 Task: Font style For heading Use Bodoni MT with violet colour & bold. font size for heading '12 Pt. 'Change the font style of data to Andalusand font size to  16 Pt. Change the alignment of both headline & data to  Align right. In the sheet  auditingSalesByPromotion
Action: Mouse moved to (81, 97)
Screenshot: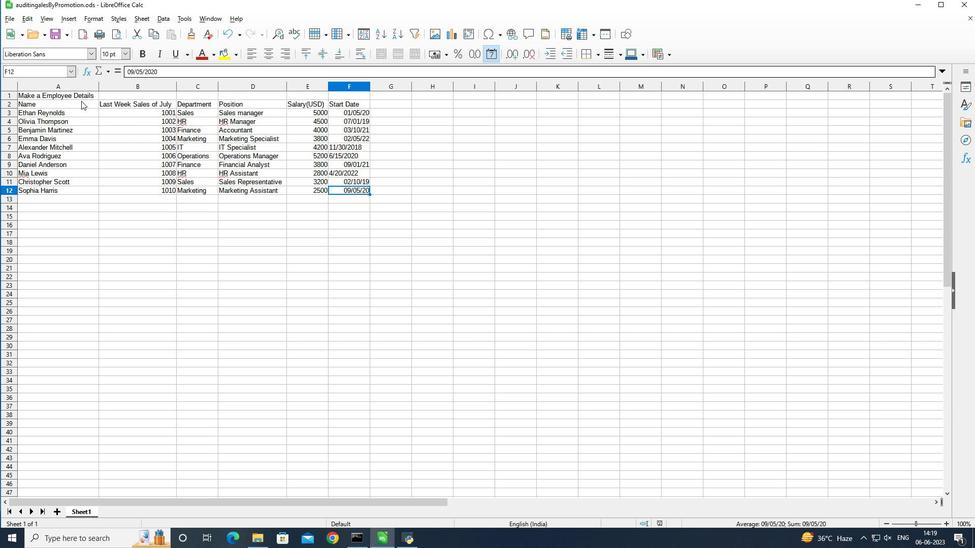 
Action: Mouse pressed left at (81, 97)
Screenshot: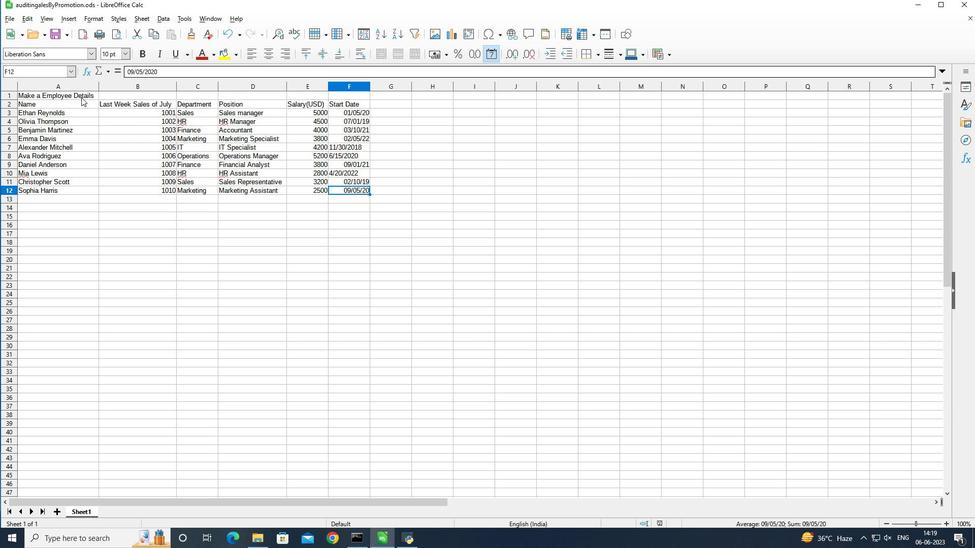 
Action: Mouse moved to (84, 93)
Screenshot: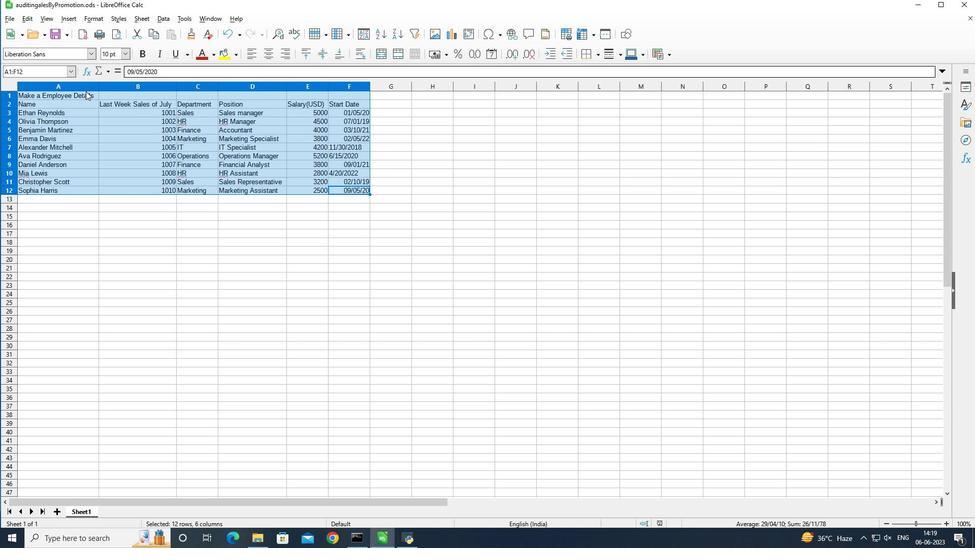 
Action: Mouse pressed left at (84, 93)
Screenshot: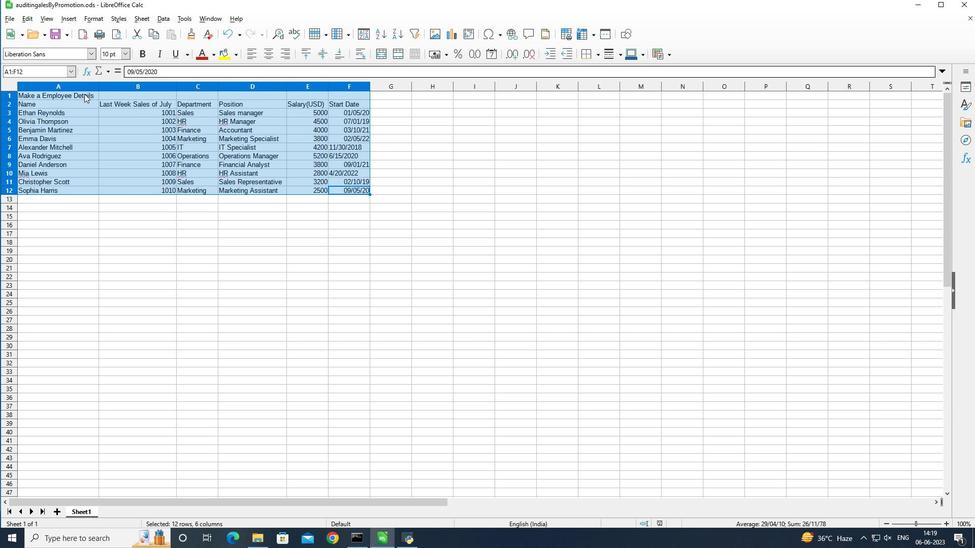 
Action: Mouse moved to (91, 51)
Screenshot: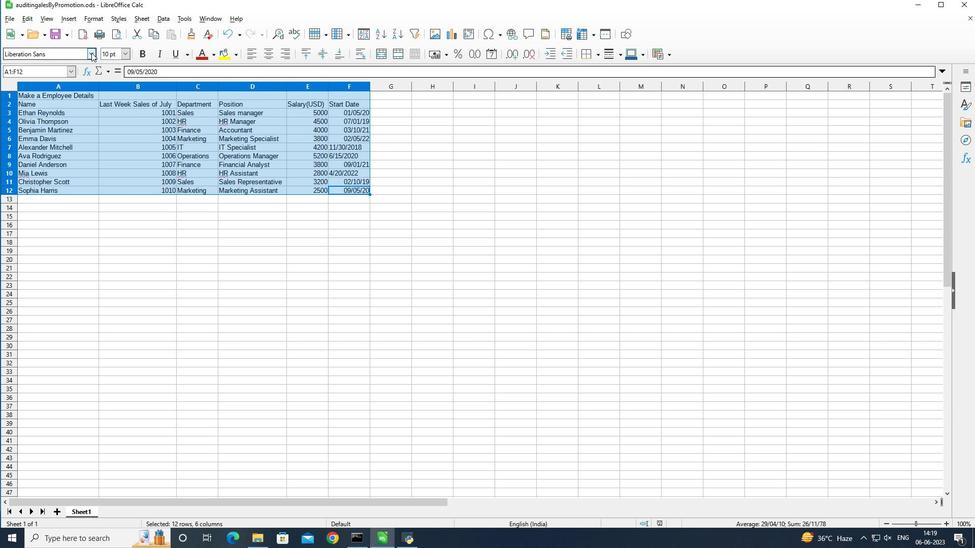 
Action: Mouse pressed left at (91, 51)
Screenshot: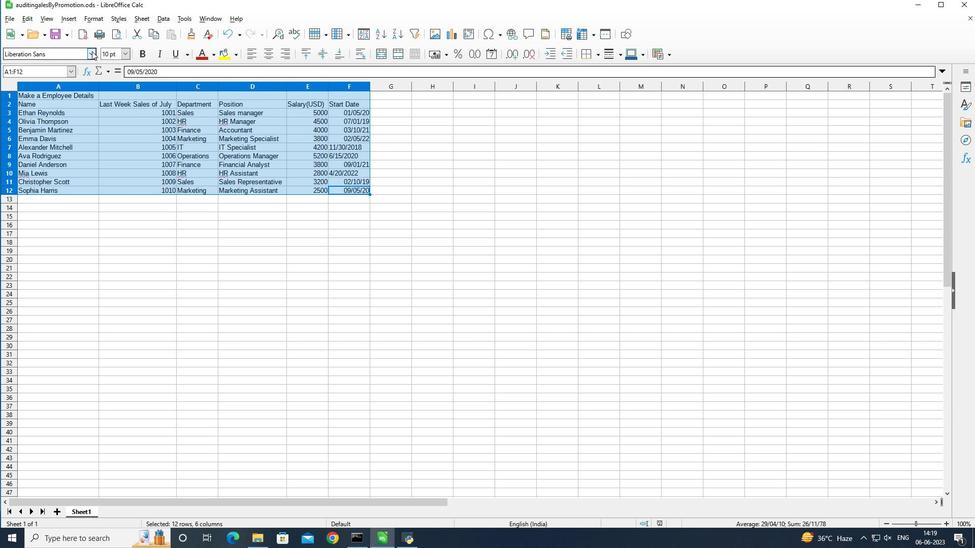 
Action: Mouse moved to (264, 164)
Screenshot: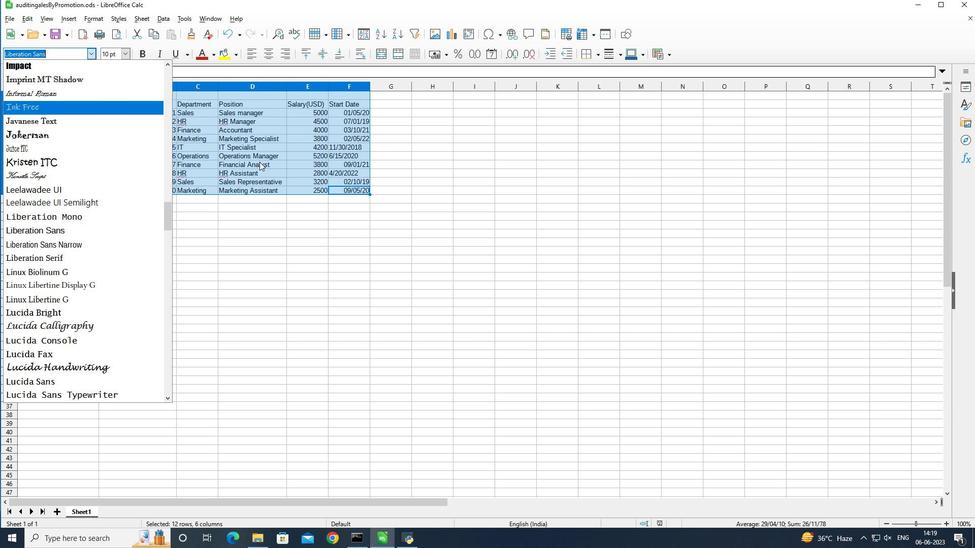 
Action: Mouse pressed left at (264, 164)
Screenshot: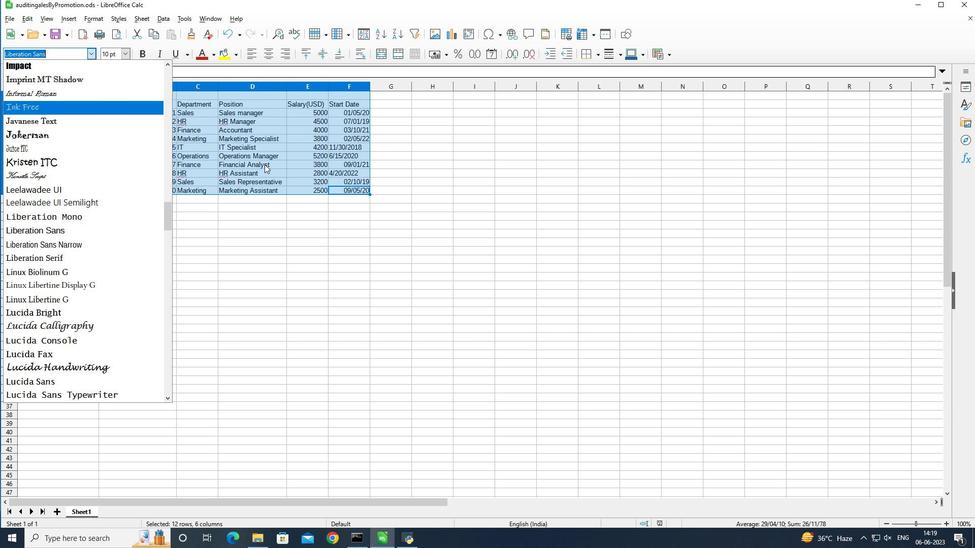 
Action: Mouse moved to (70, 93)
Screenshot: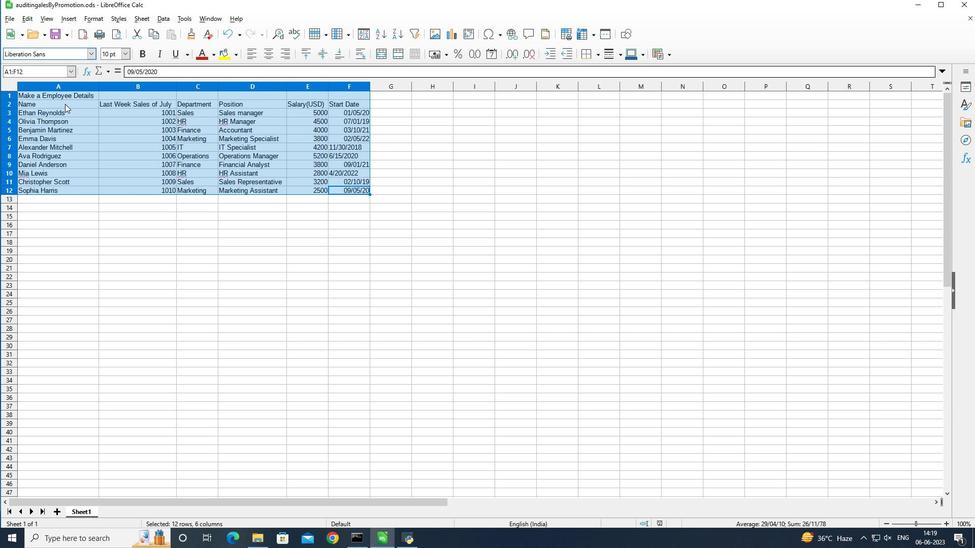 
Action: Mouse pressed left at (70, 93)
Screenshot: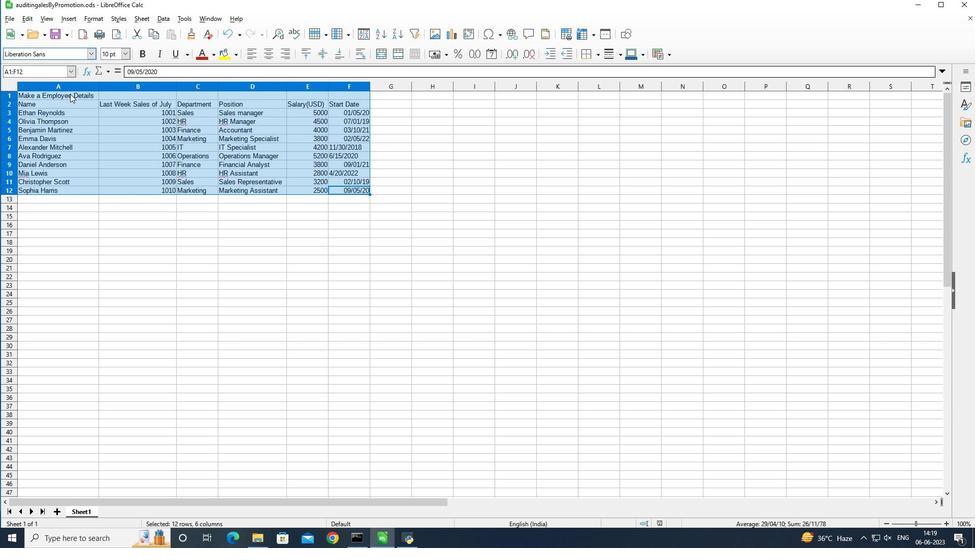 
Action: Mouse moved to (91, 55)
Screenshot: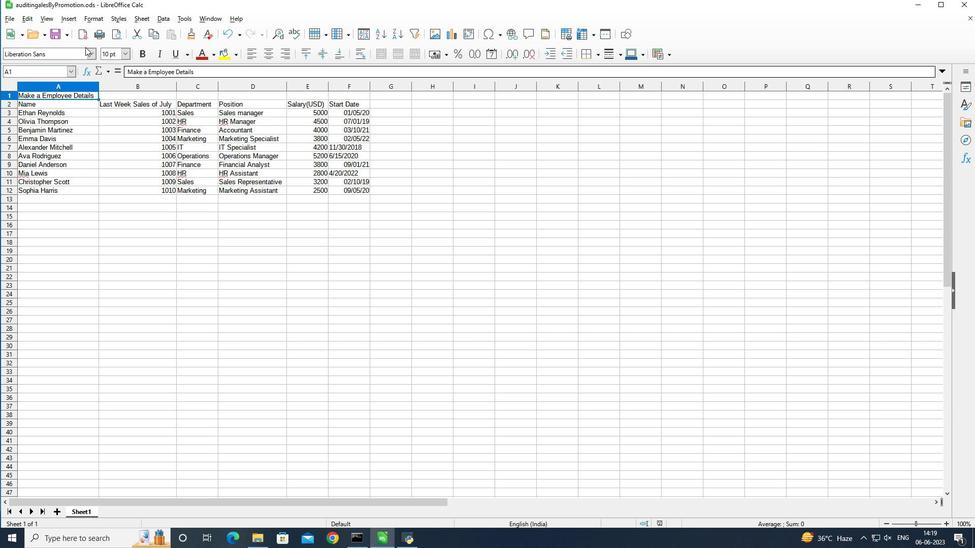 
Action: Mouse pressed left at (91, 55)
Screenshot: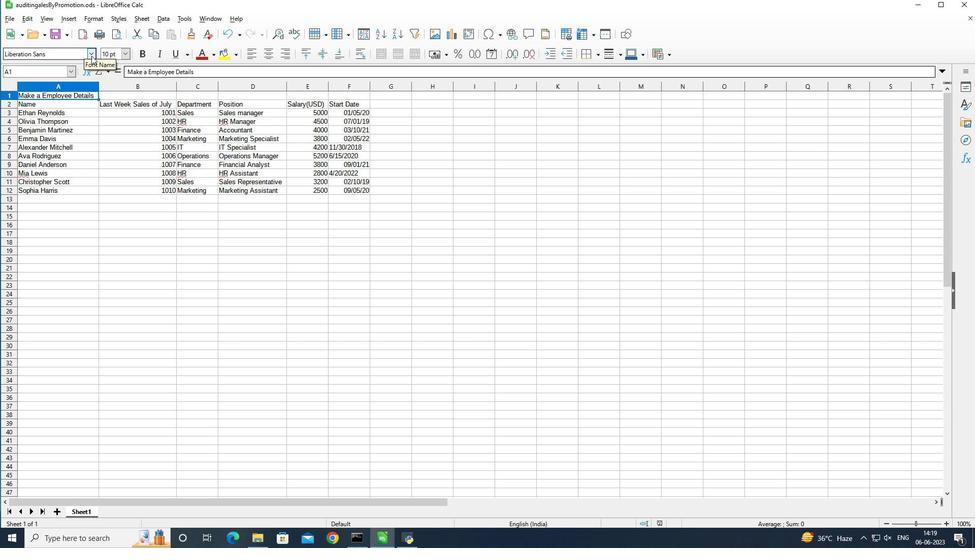 
Action: Key pressed bodo
Screenshot: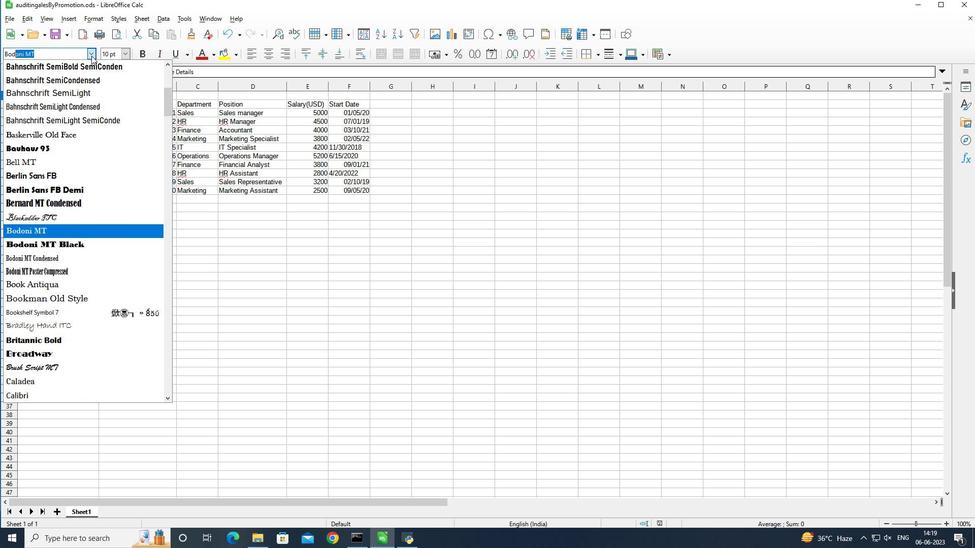 
Action: Mouse moved to (108, 230)
Screenshot: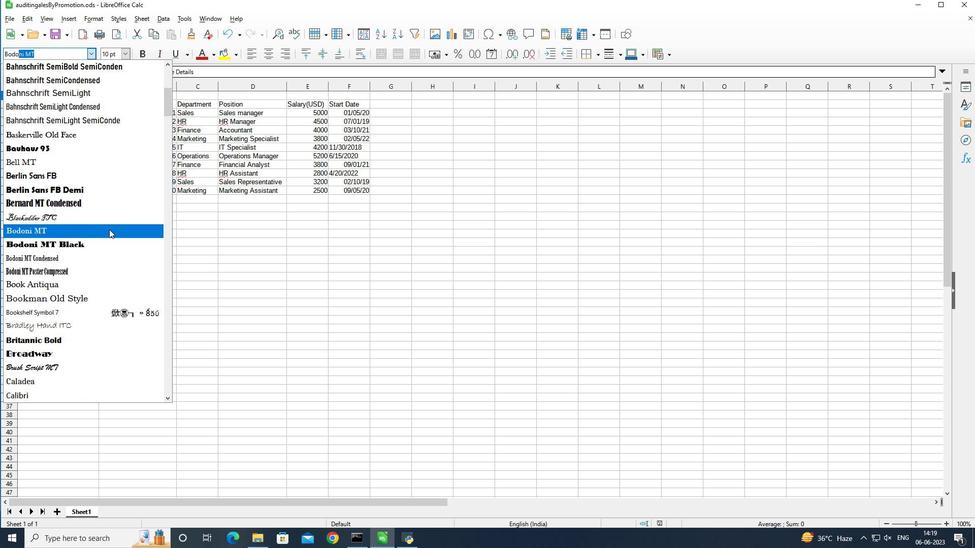 
Action: Mouse pressed left at (108, 230)
Screenshot: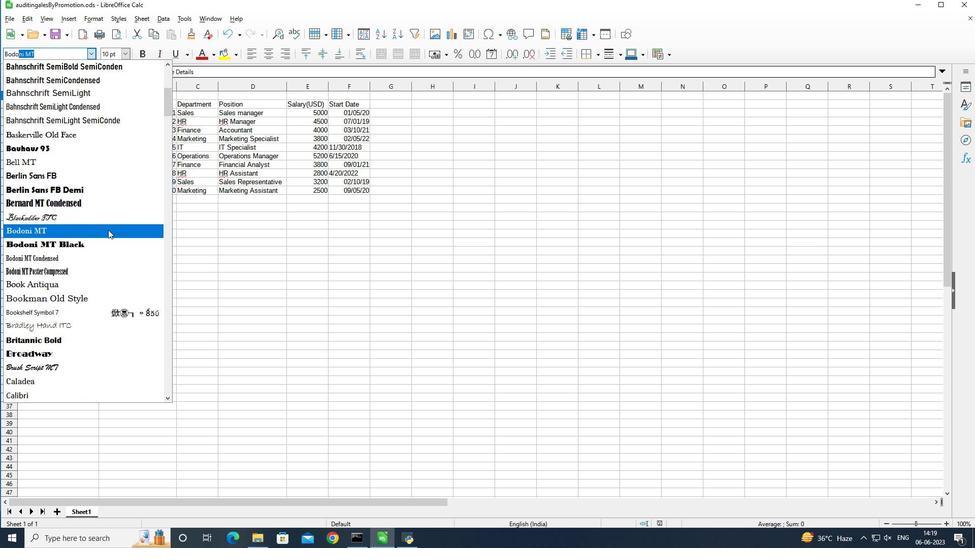 
Action: Mouse moved to (216, 55)
Screenshot: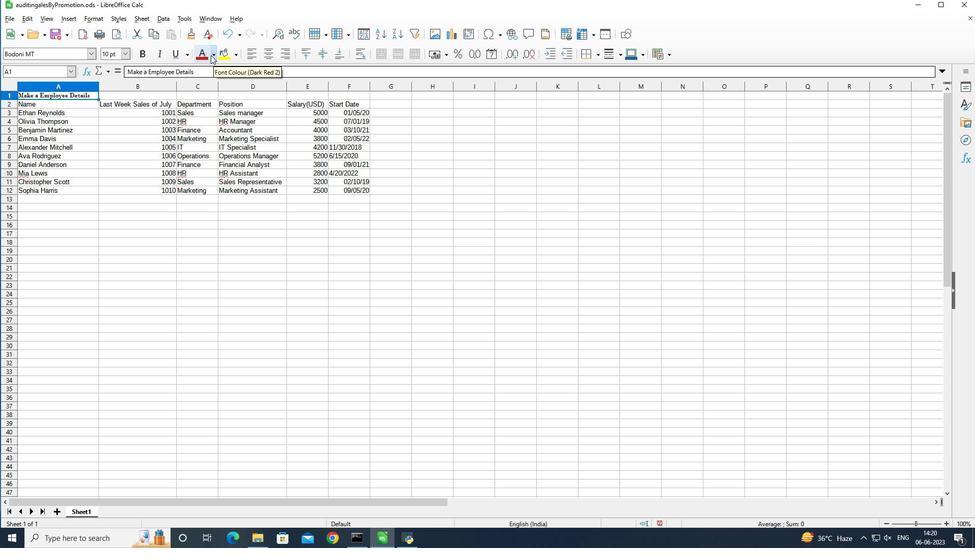 
Action: Mouse pressed left at (216, 55)
Screenshot: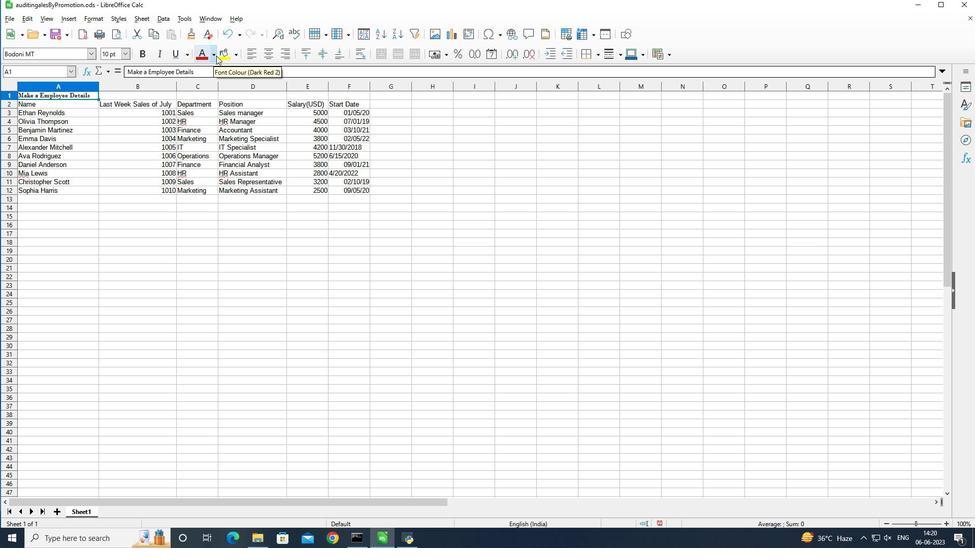 
Action: Mouse moved to (262, 127)
Screenshot: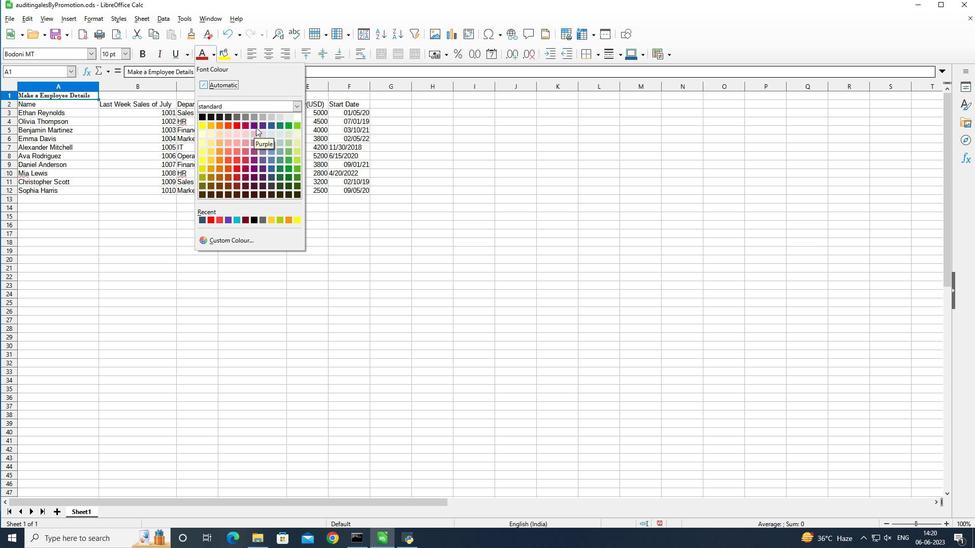 
Action: Mouse pressed left at (262, 127)
Screenshot: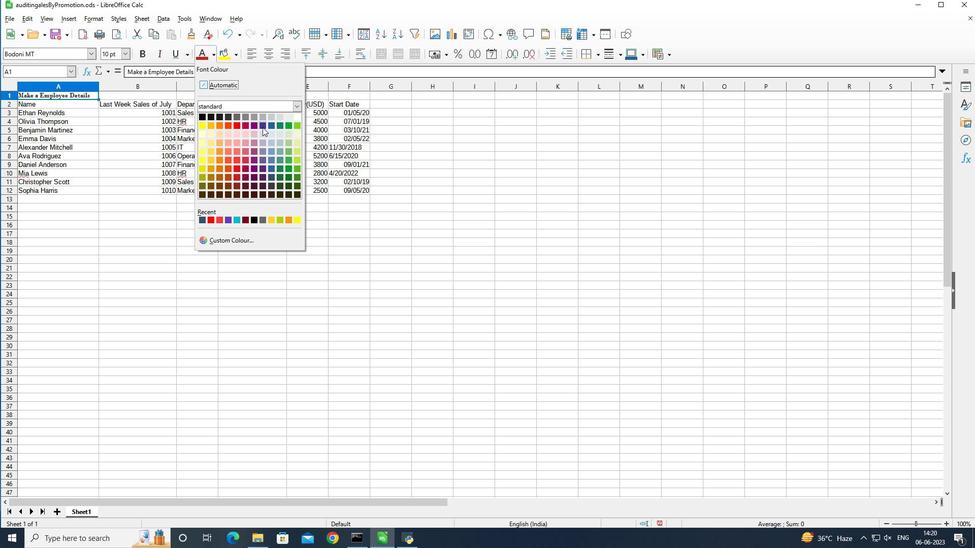 
Action: Mouse moved to (145, 51)
Screenshot: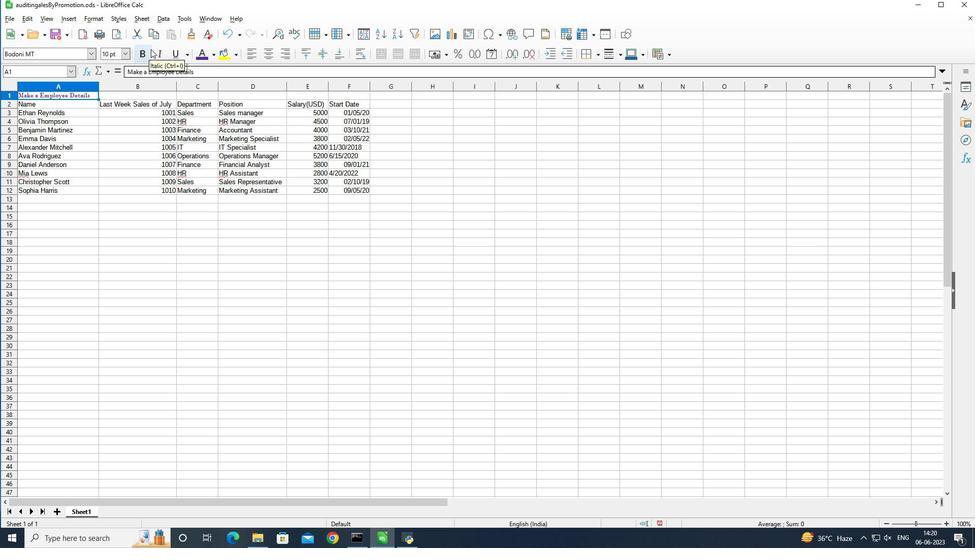 
Action: Mouse pressed left at (145, 51)
Screenshot: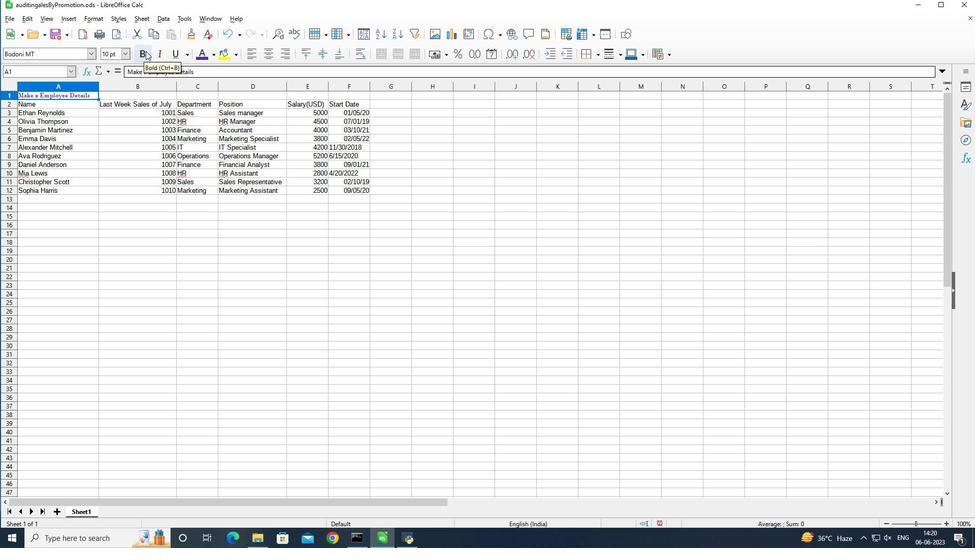 
Action: Mouse moved to (125, 55)
Screenshot: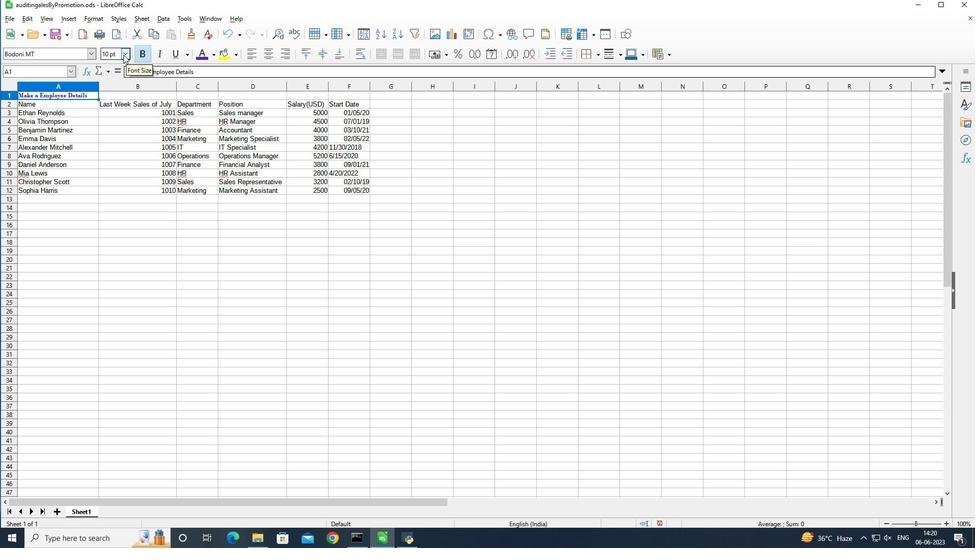 
Action: Mouse pressed left at (125, 55)
Screenshot: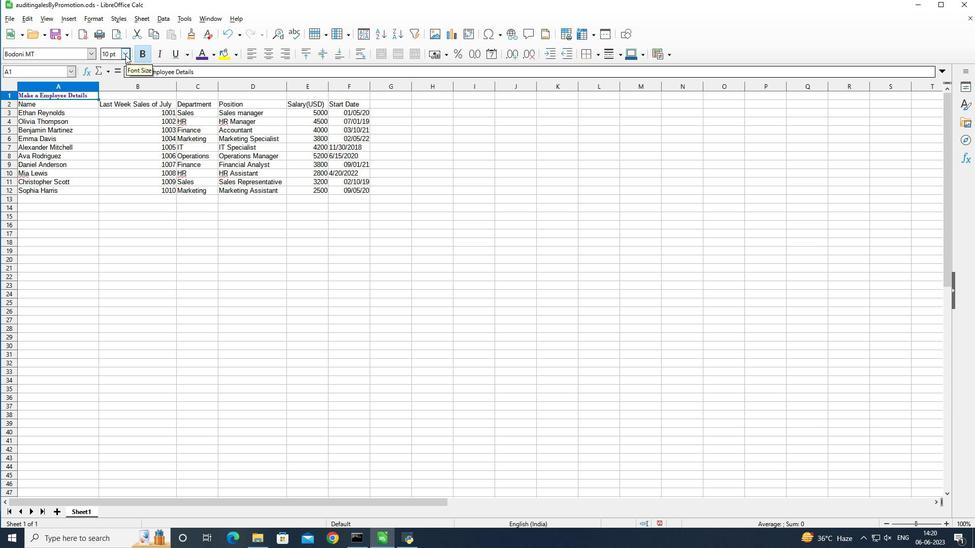 
Action: Mouse moved to (117, 122)
Screenshot: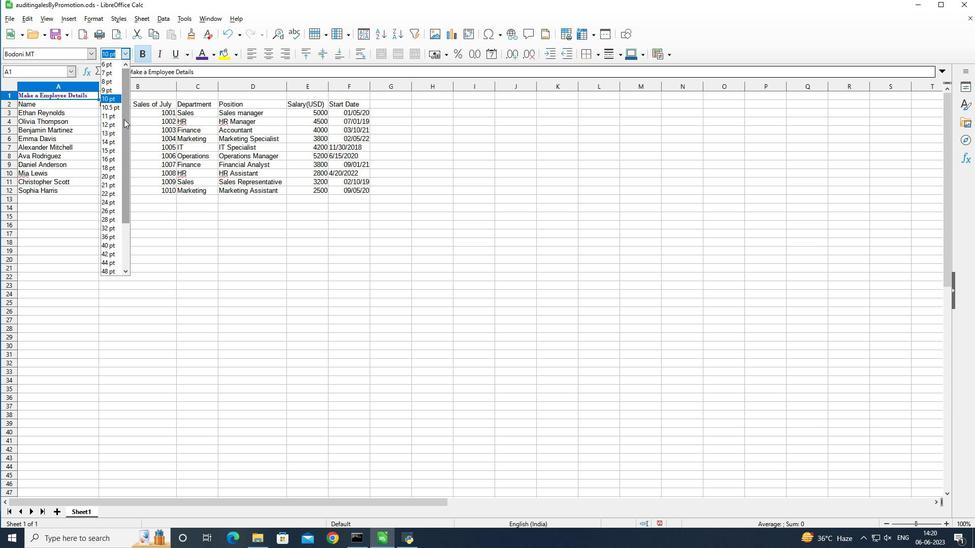 
Action: Mouse pressed left at (117, 122)
Screenshot: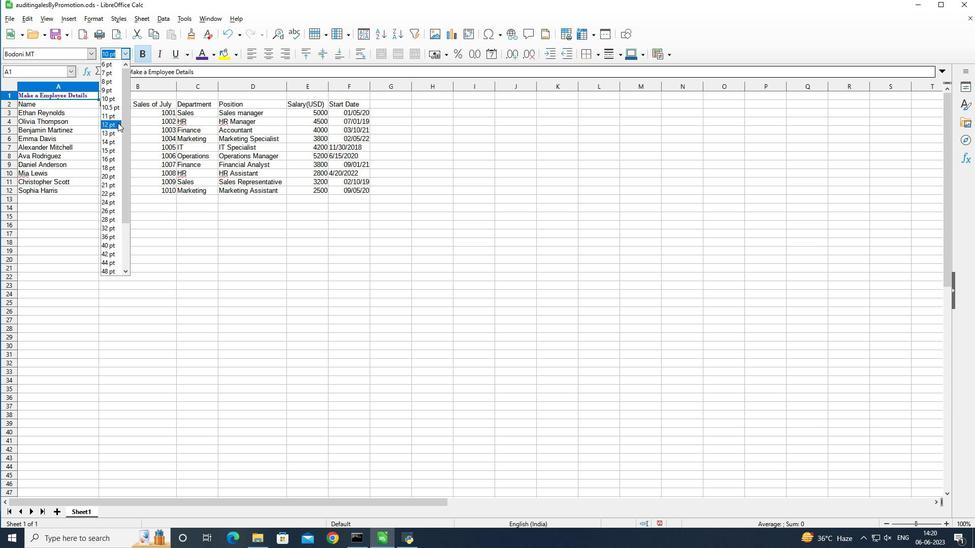 
Action: Mouse moved to (74, 108)
Screenshot: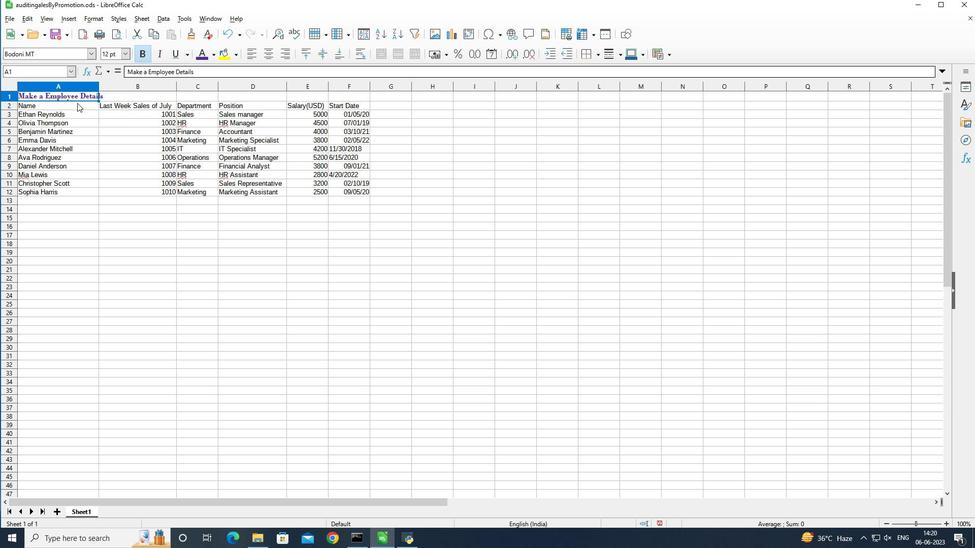 
Action: Mouse pressed left at (74, 108)
Screenshot: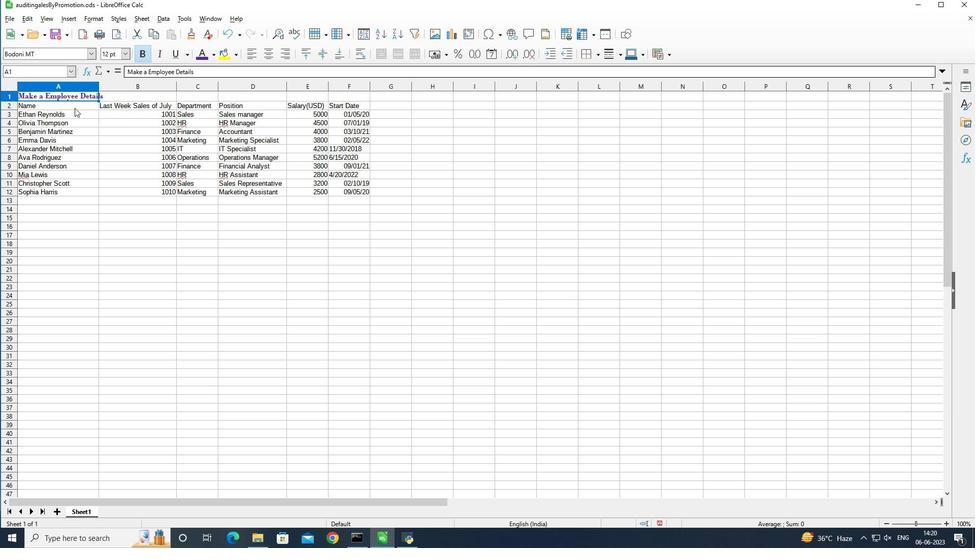 
Action: Mouse moved to (74, 98)
Screenshot: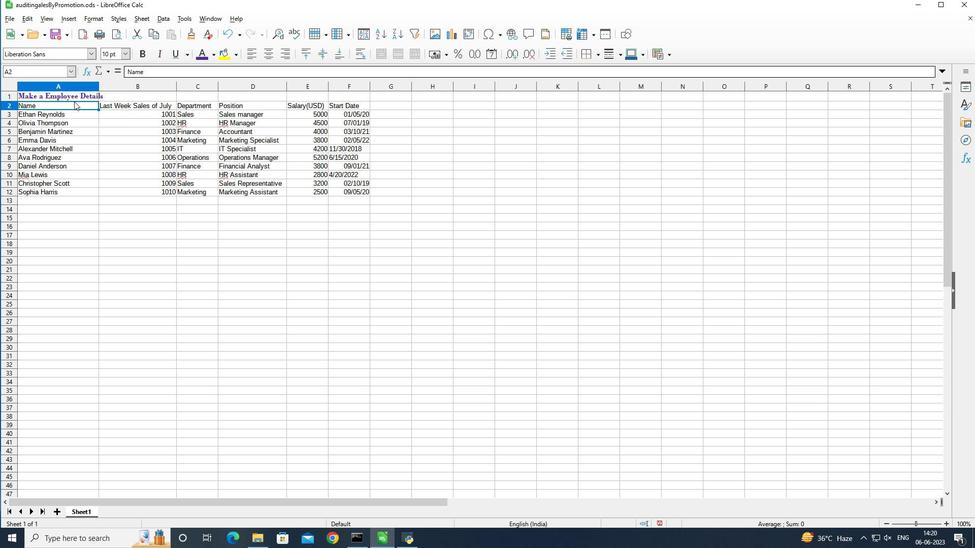 
Action: Mouse pressed left at (74, 98)
Screenshot: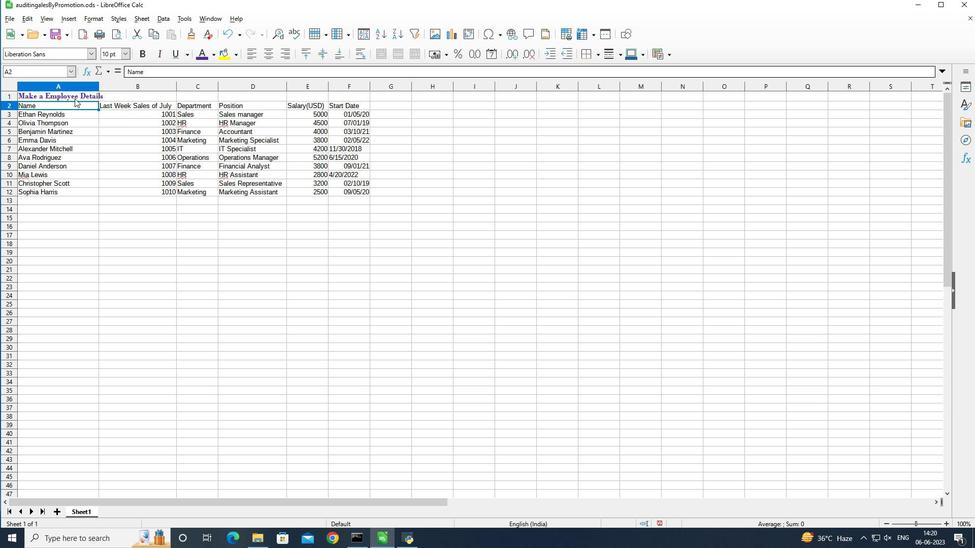 
Action: Mouse moved to (75, 97)
Screenshot: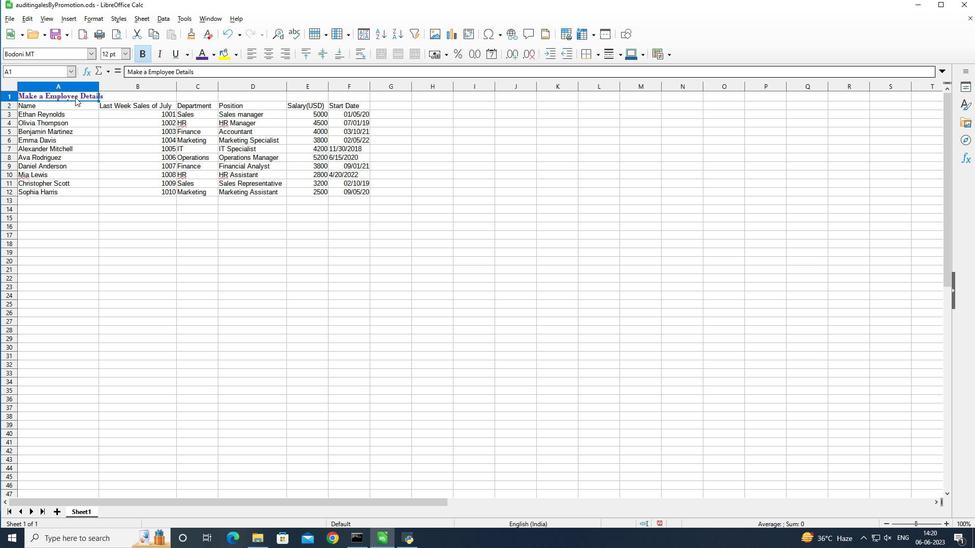 
Action: Mouse pressed left at (75, 97)
Screenshot: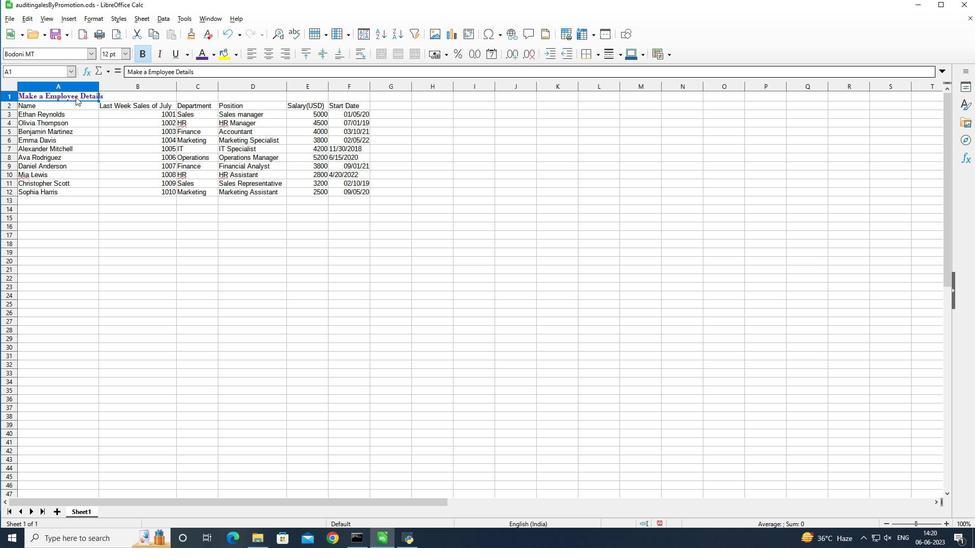 
Action: Mouse moved to (395, 55)
Screenshot: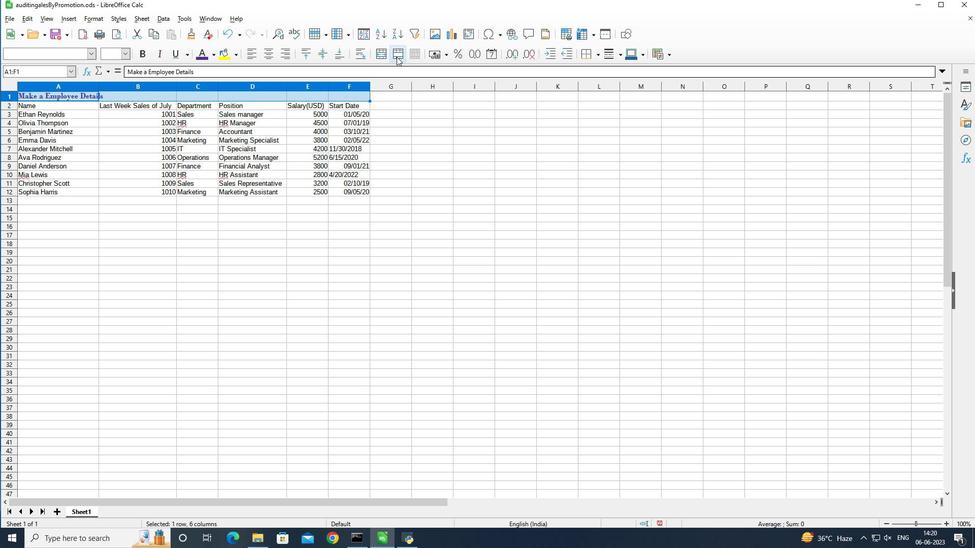 
Action: Mouse pressed left at (395, 55)
Screenshot: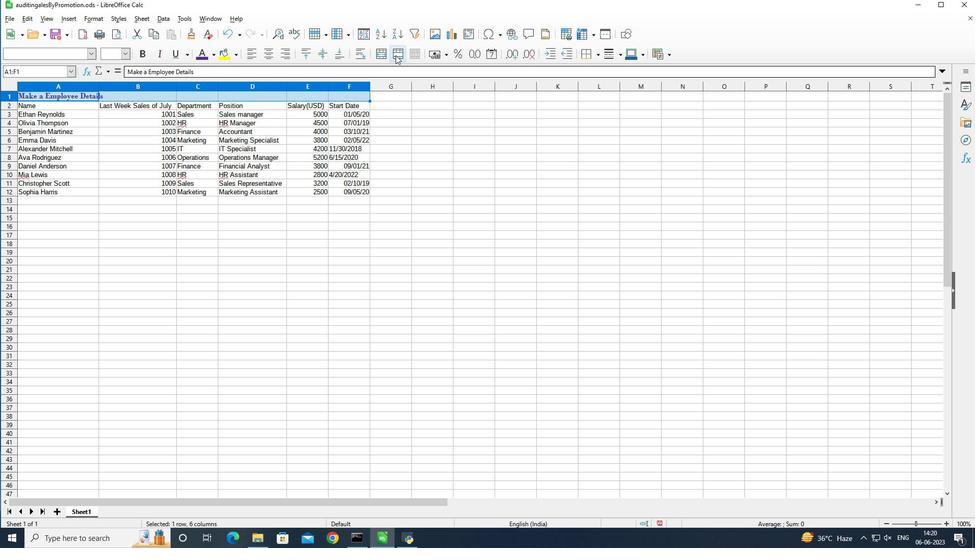 
Action: Mouse moved to (67, 107)
Screenshot: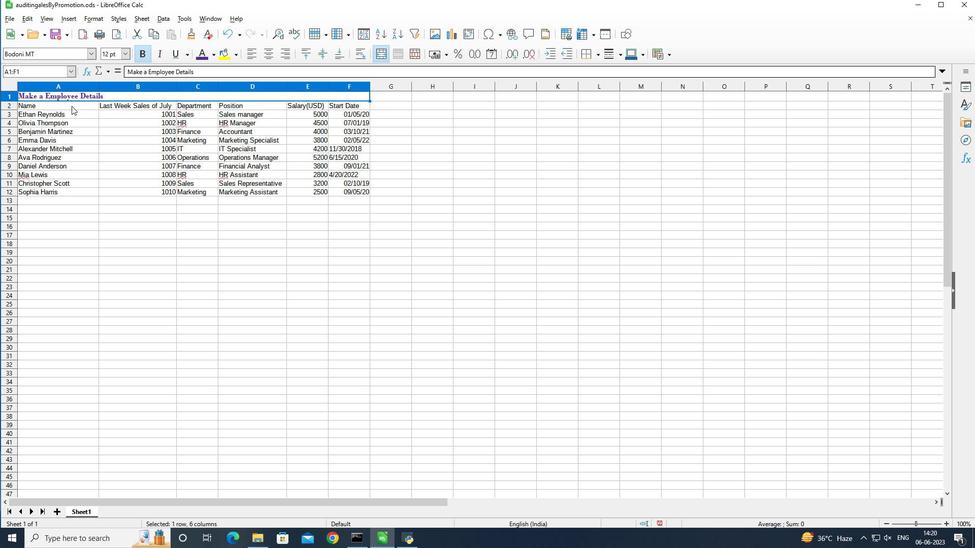 
Action: Mouse pressed left at (67, 107)
Screenshot: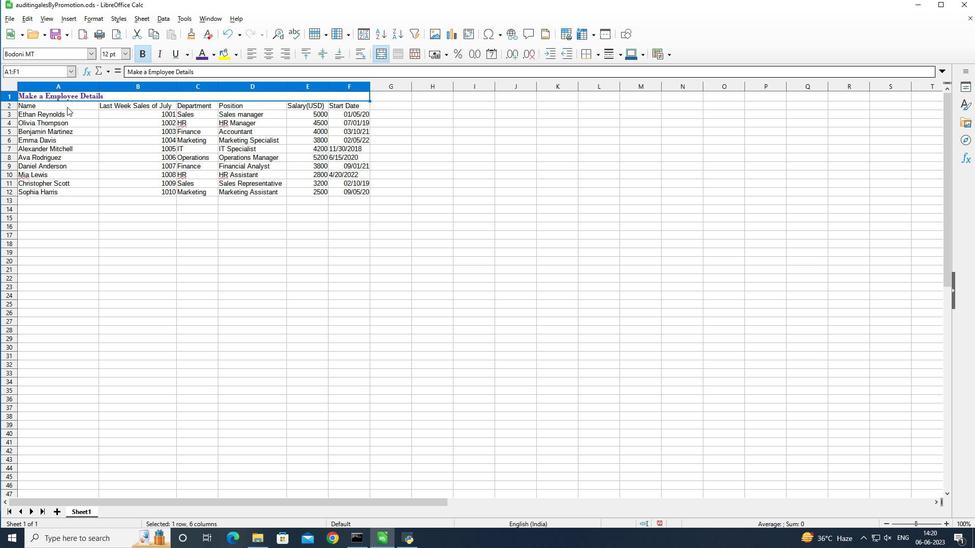 
Action: Mouse moved to (66, 106)
Screenshot: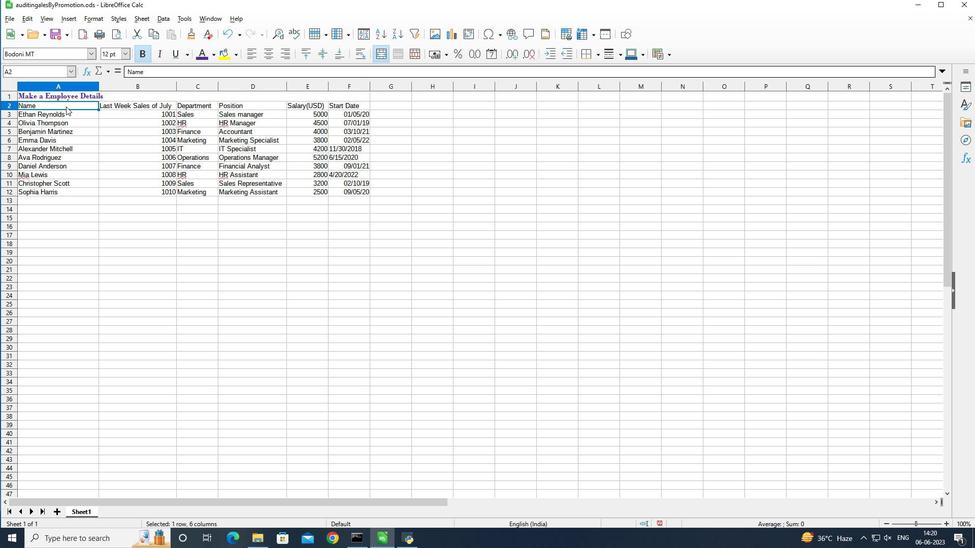 
Action: Mouse pressed left at (66, 106)
Screenshot: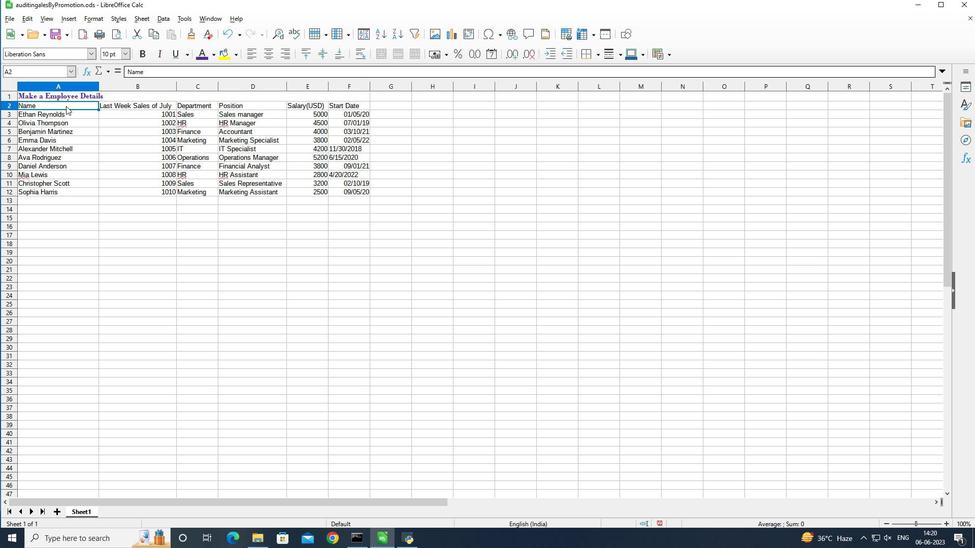 
Action: Mouse moved to (93, 56)
Screenshot: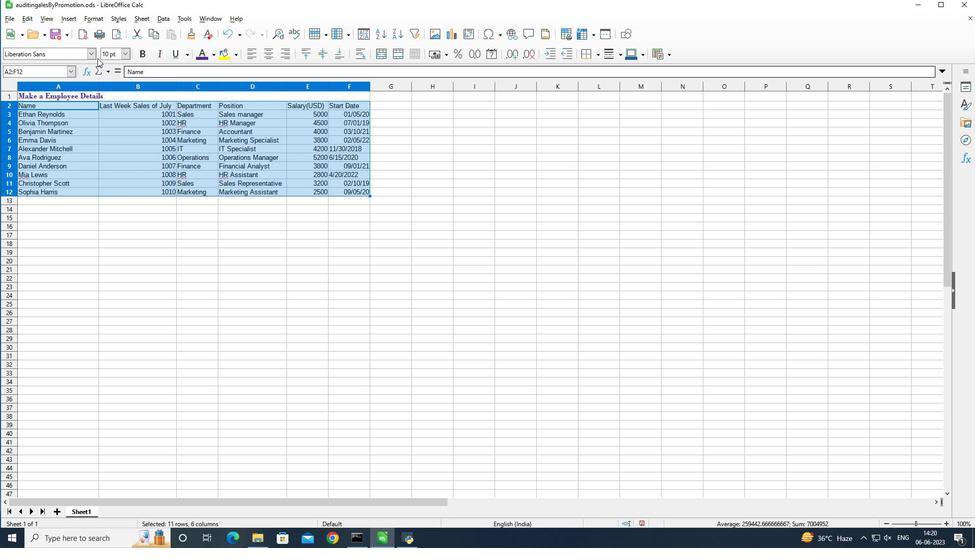 
Action: Mouse pressed left at (93, 56)
Screenshot: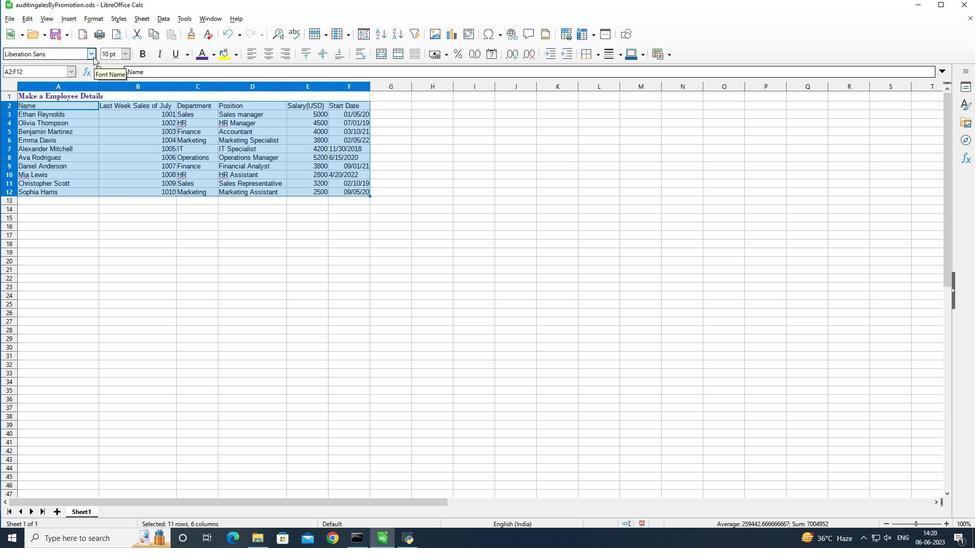 
Action: Key pressed an<Key.backspace><Key.backspace>alus<Key.backspace><Key.backspace><Key.backspace><Key.backspace>andalus<Key.enter>
Screenshot: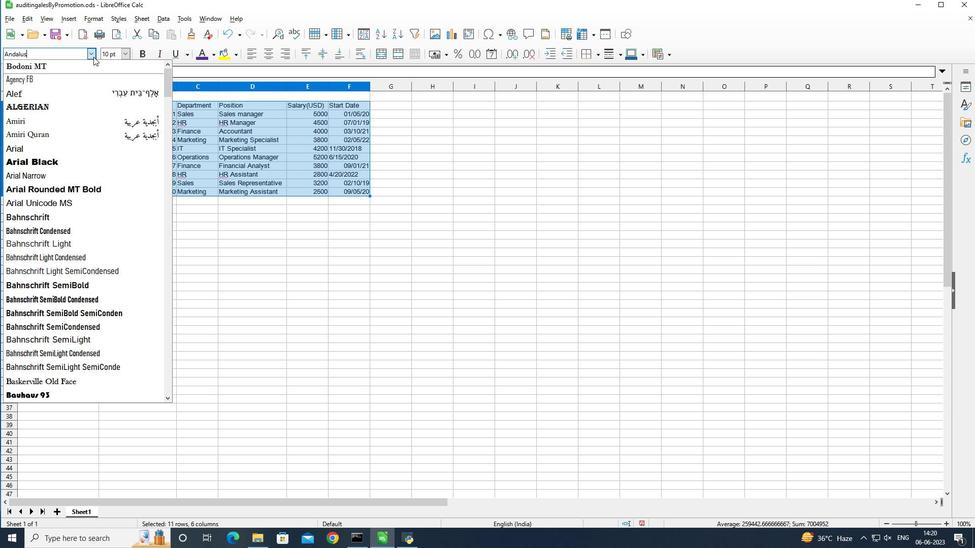 
Action: Mouse moved to (125, 54)
Screenshot: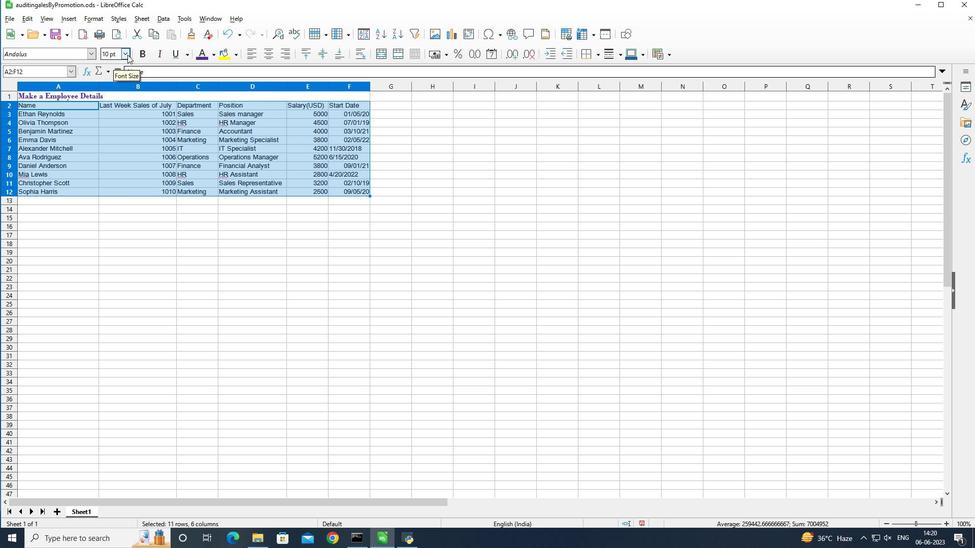 
Action: Mouse pressed left at (125, 54)
Screenshot: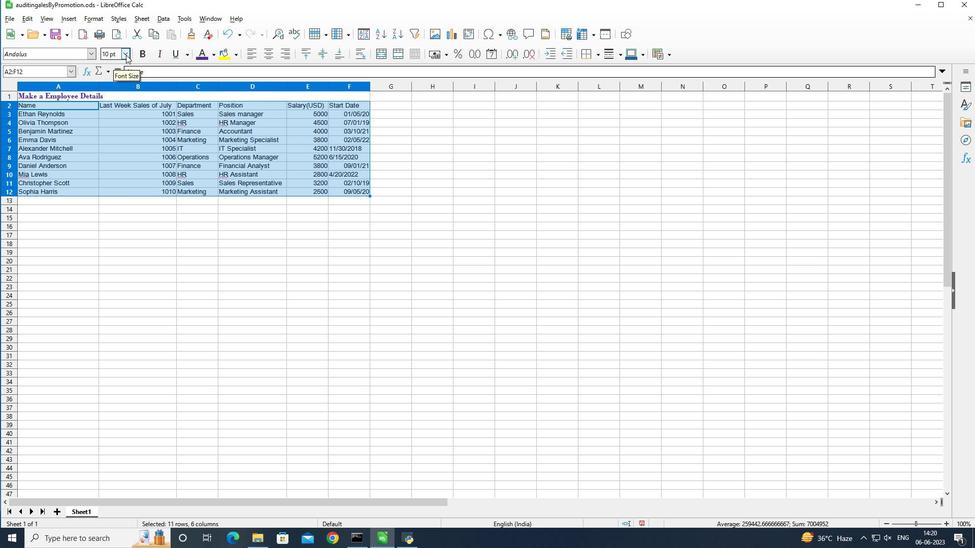 
Action: Mouse moved to (120, 158)
Screenshot: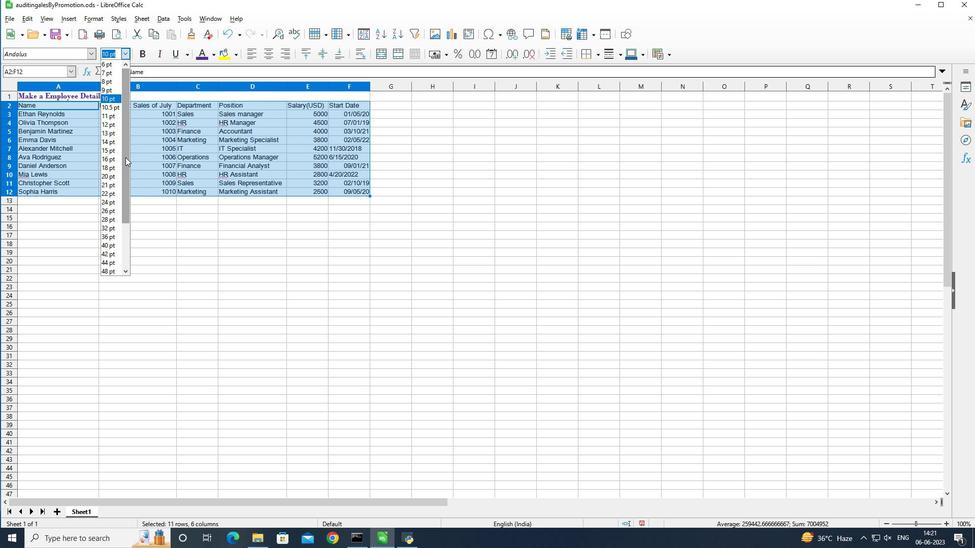 
Action: Mouse pressed left at (120, 158)
Screenshot: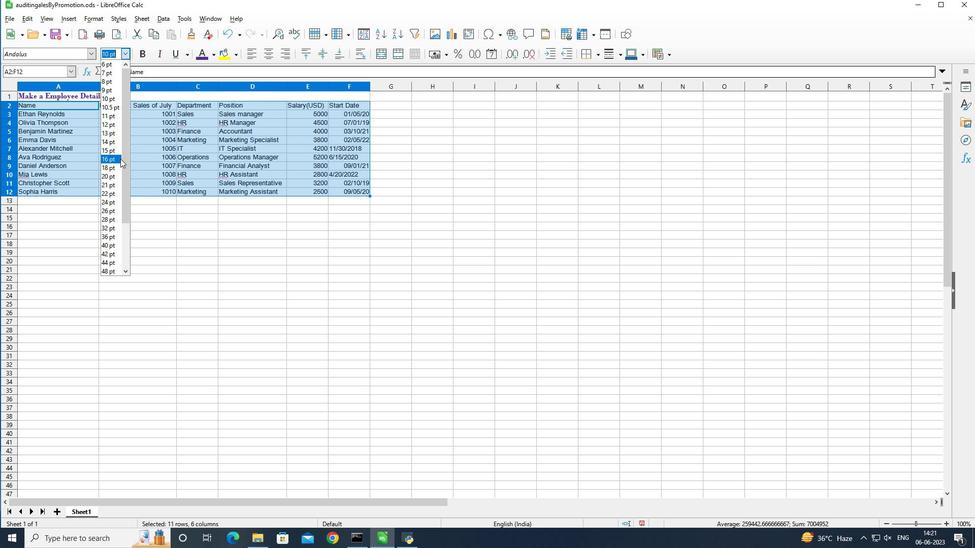 
Action: Mouse moved to (358, 242)
Screenshot: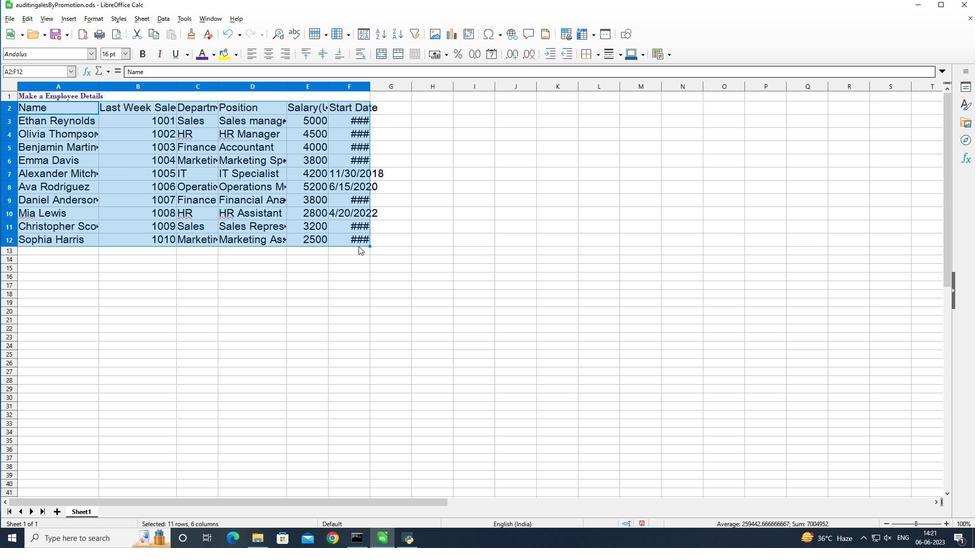 
Action: Mouse pressed left at (358, 242)
Screenshot: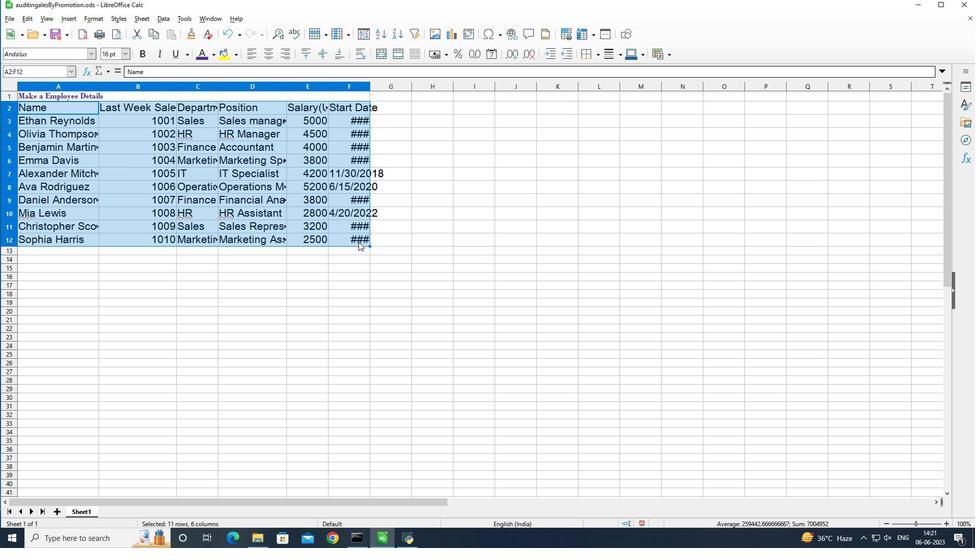 
Action: Mouse moved to (313, 96)
Screenshot: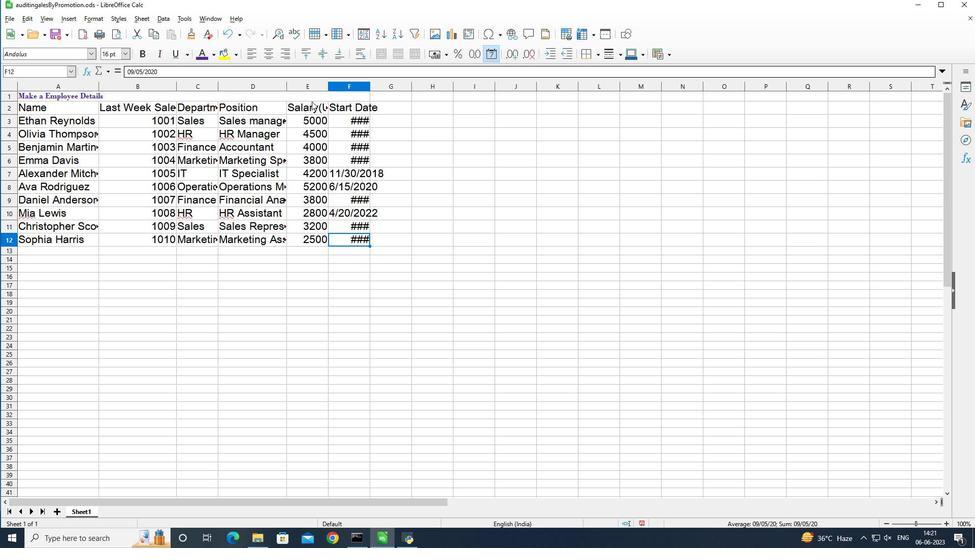 
Action: Mouse pressed left at (313, 96)
Screenshot: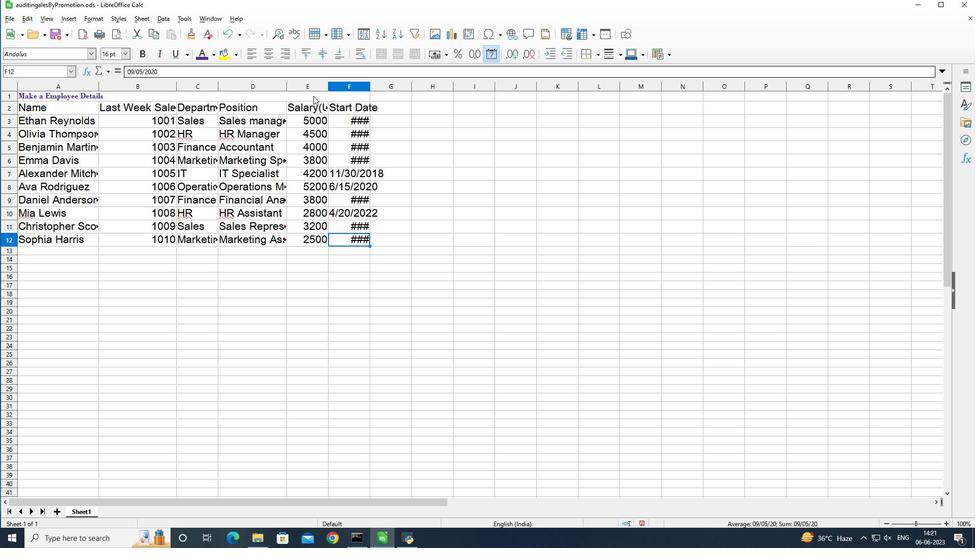 
Action: Key pressed <Key.shift_r><Key.shift_r><Key.shift_r><Key.shift_r><Key.shift_r><Key.shift_r><Key.down><Key.down><Key.down><Key.down><Key.down><Key.down><Key.down><Key.down><Key.down><Key.down><Key.down>
Screenshot: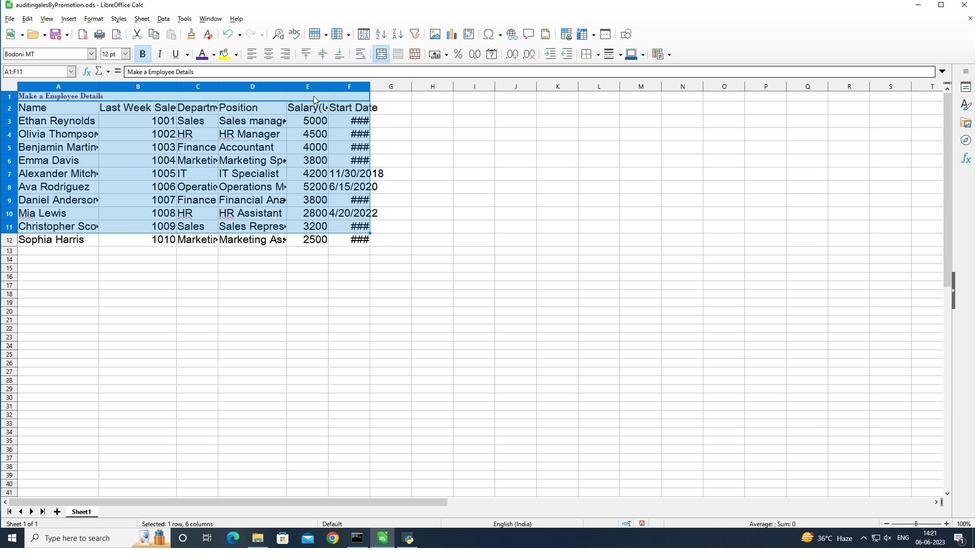 
Action: Mouse moved to (286, 52)
Screenshot: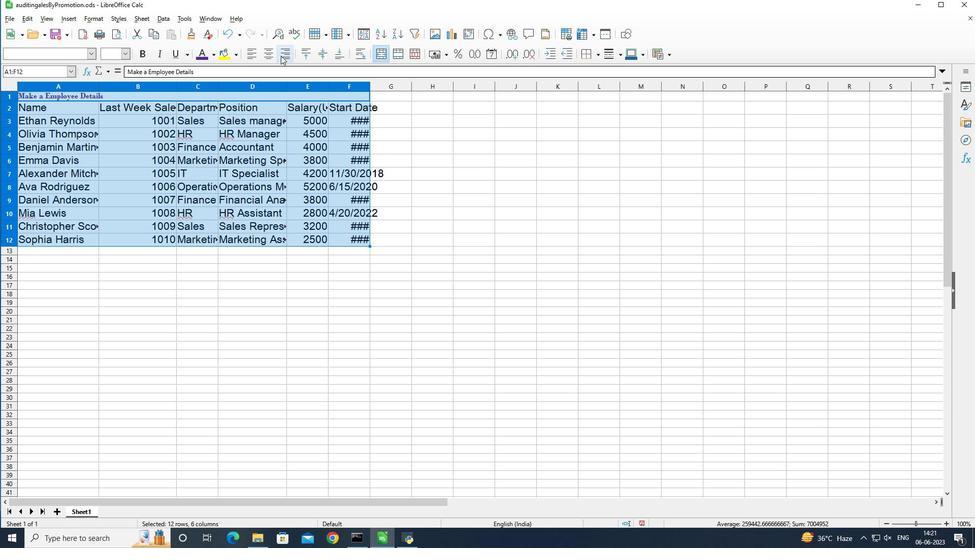
Action: Mouse pressed left at (286, 52)
Screenshot: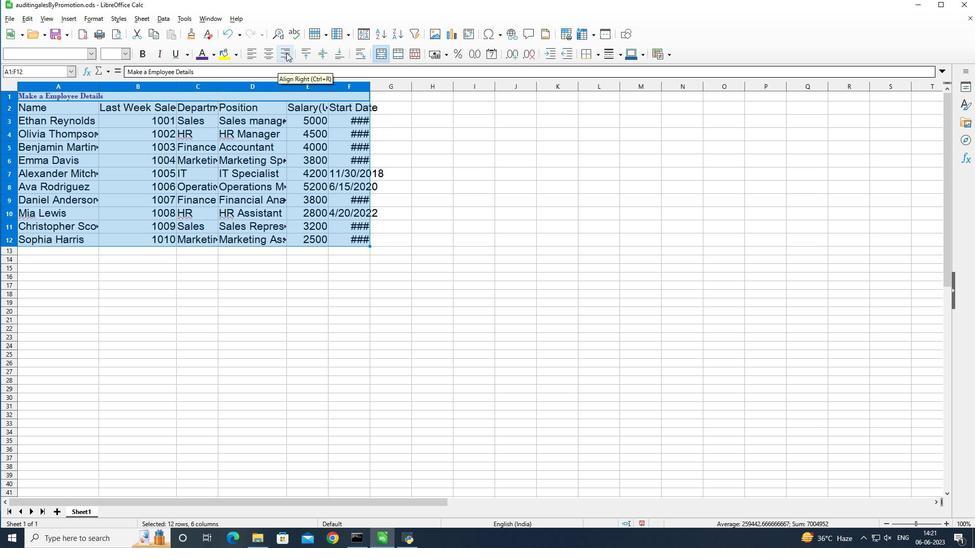 
Action: Mouse moved to (363, 237)
Screenshot: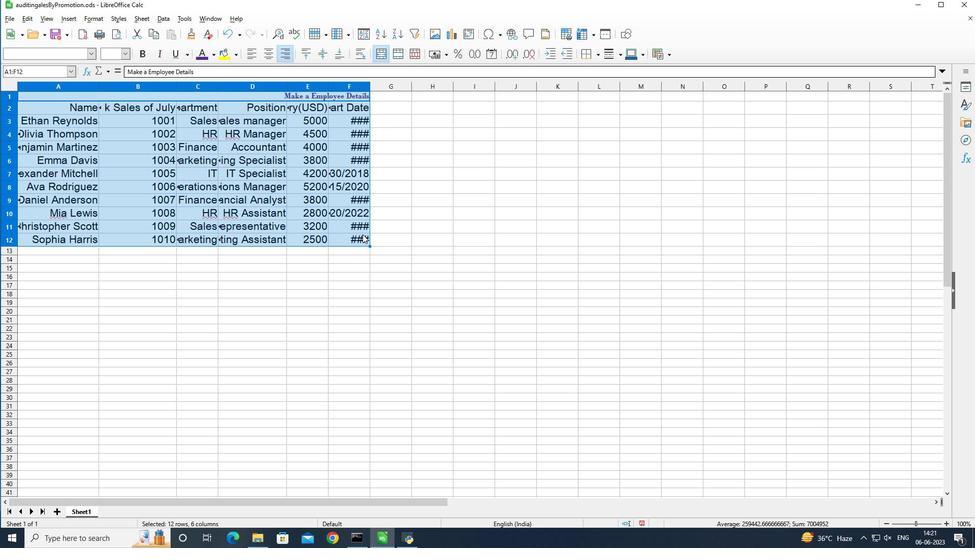 
Action: Mouse pressed left at (363, 237)
Screenshot: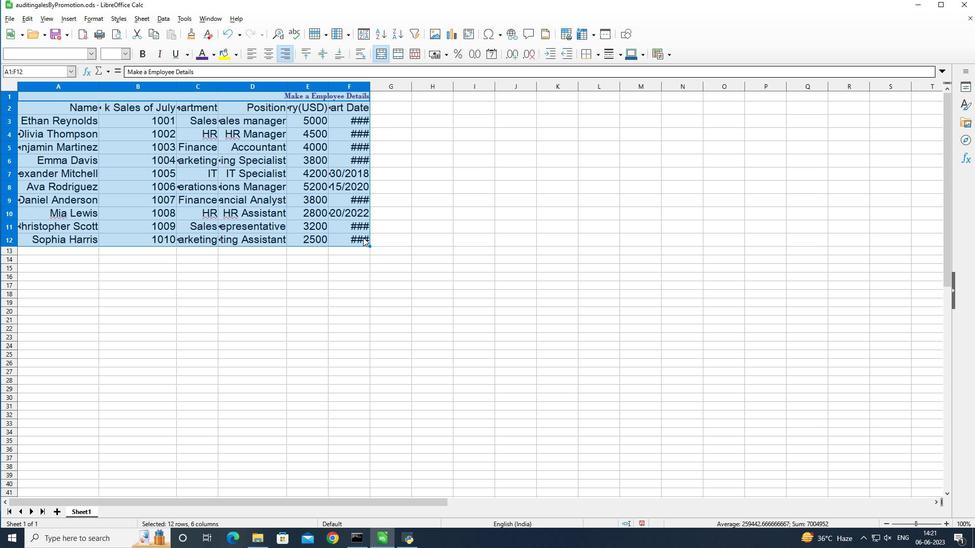 
Action: Mouse moved to (370, 85)
Screenshot: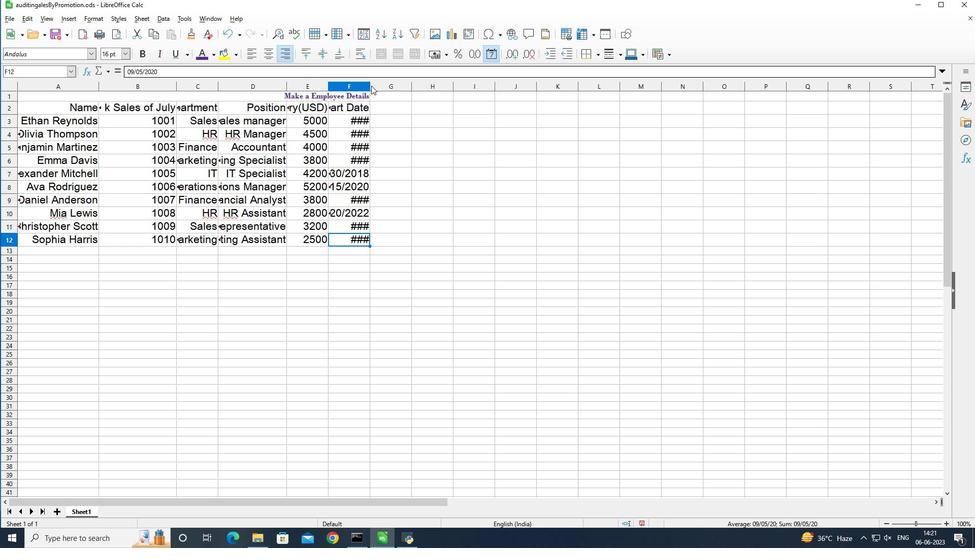 
Action: Mouse pressed left at (370, 85)
Screenshot: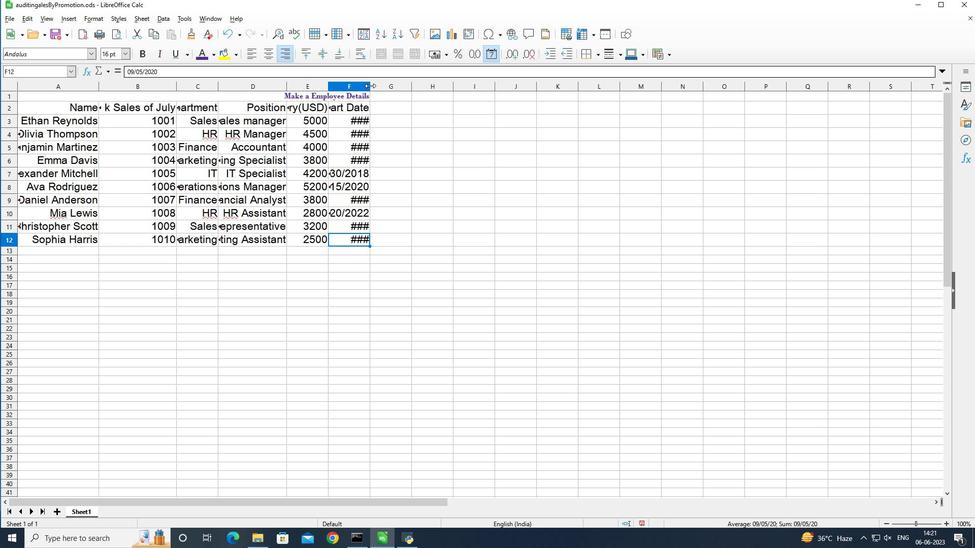 
Action: Mouse pressed left at (370, 85)
Screenshot: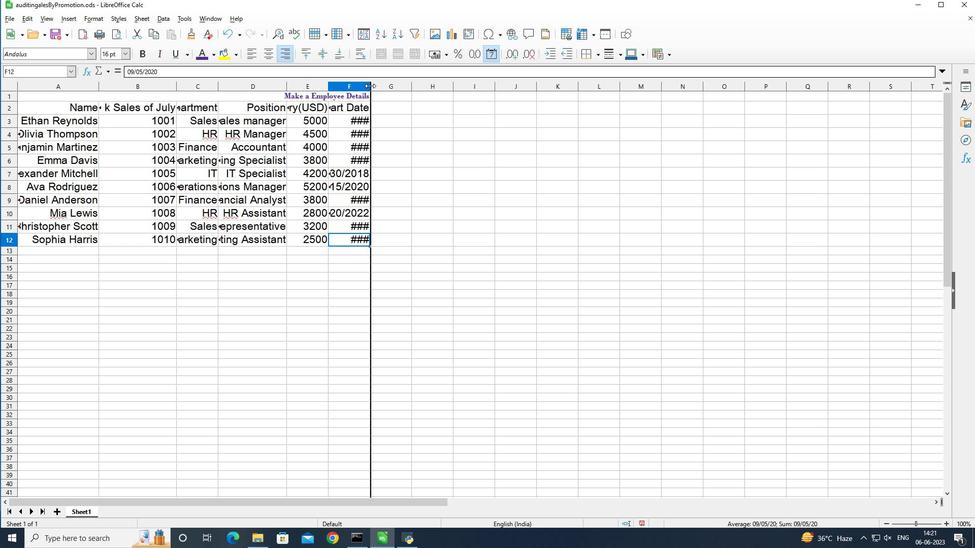 
Action: Mouse moved to (327, 84)
Screenshot: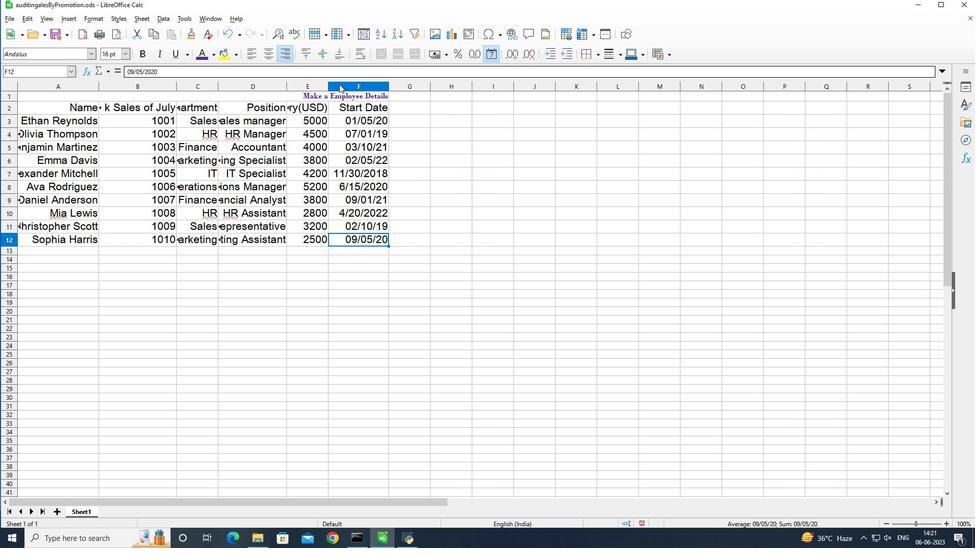 
Action: Mouse pressed left at (327, 84)
Screenshot: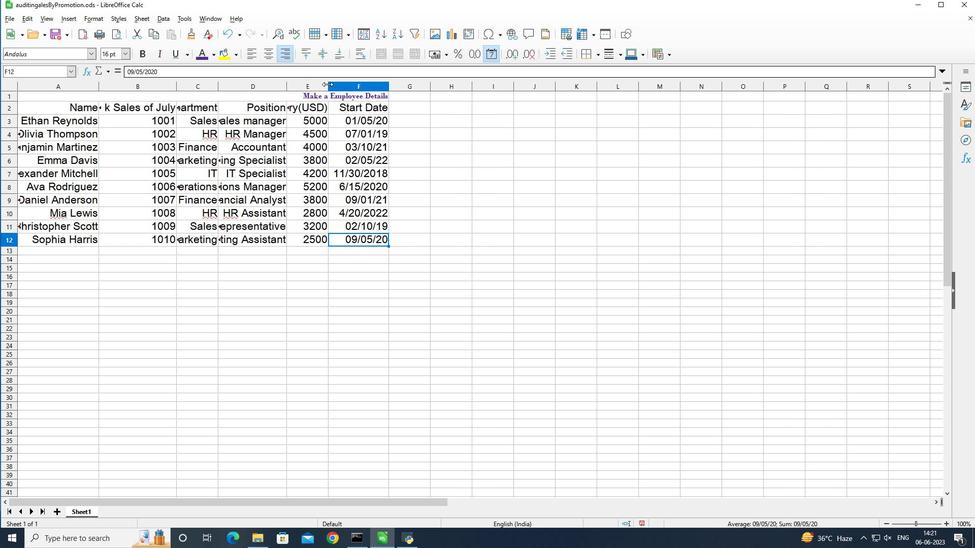 
Action: Mouse pressed left at (327, 84)
Screenshot: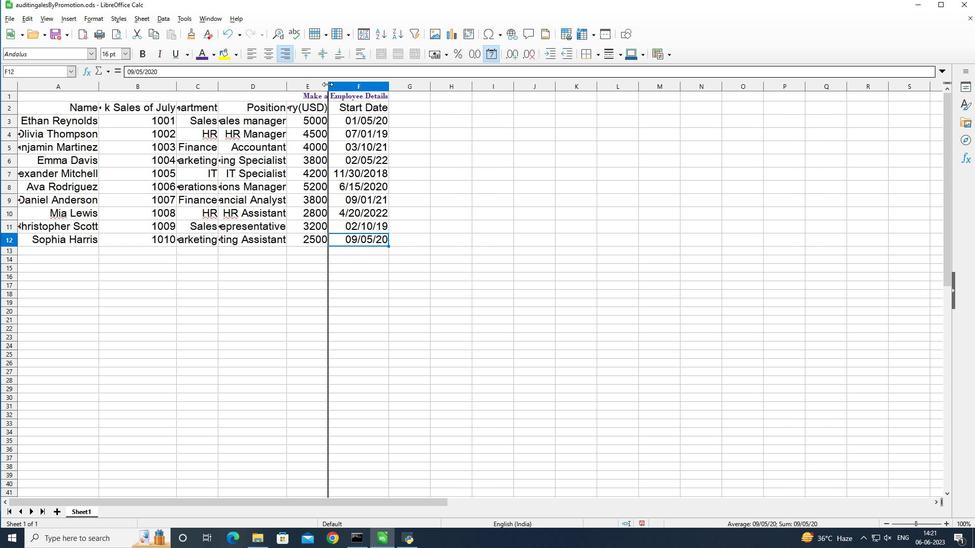 
Action: Mouse moved to (285, 88)
Screenshot: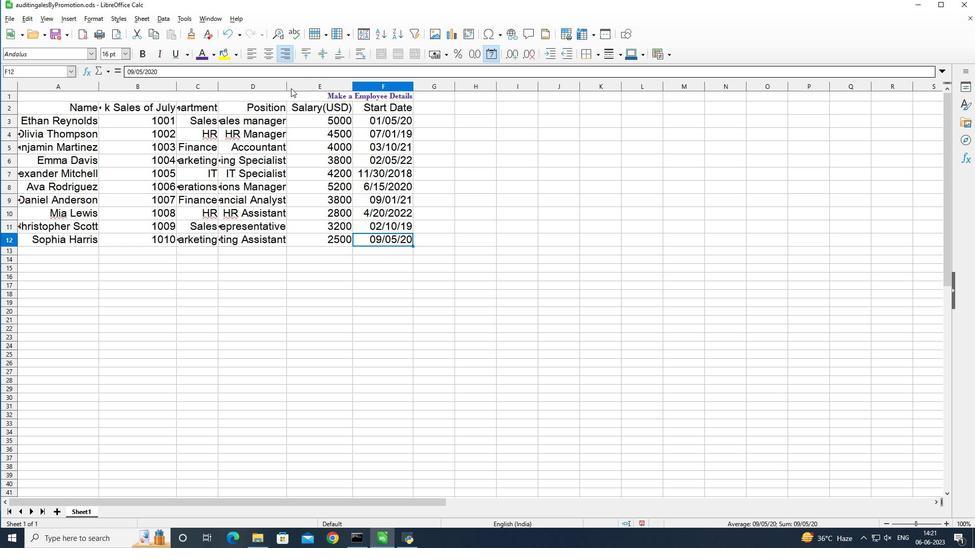 
Action: Mouse pressed left at (285, 88)
Screenshot: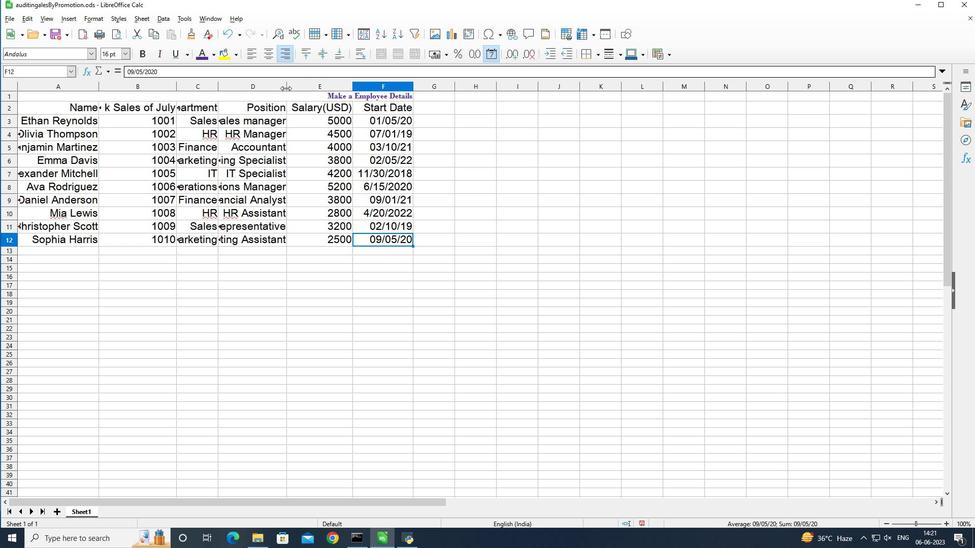 
Action: Mouse pressed left at (285, 88)
Screenshot: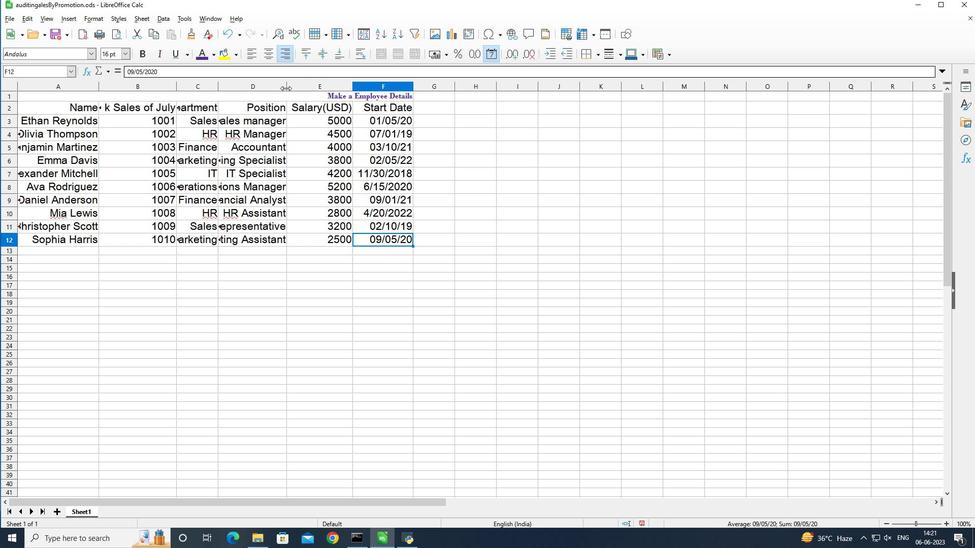 
Action: Mouse moved to (216, 86)
Screenshot: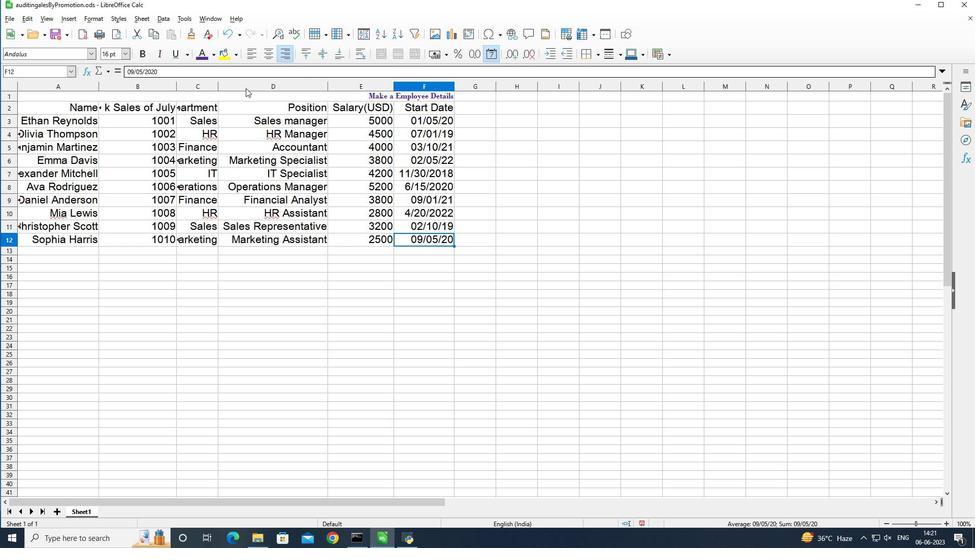 
Action: Mouse pressed left at (216, 86)
Screenshot: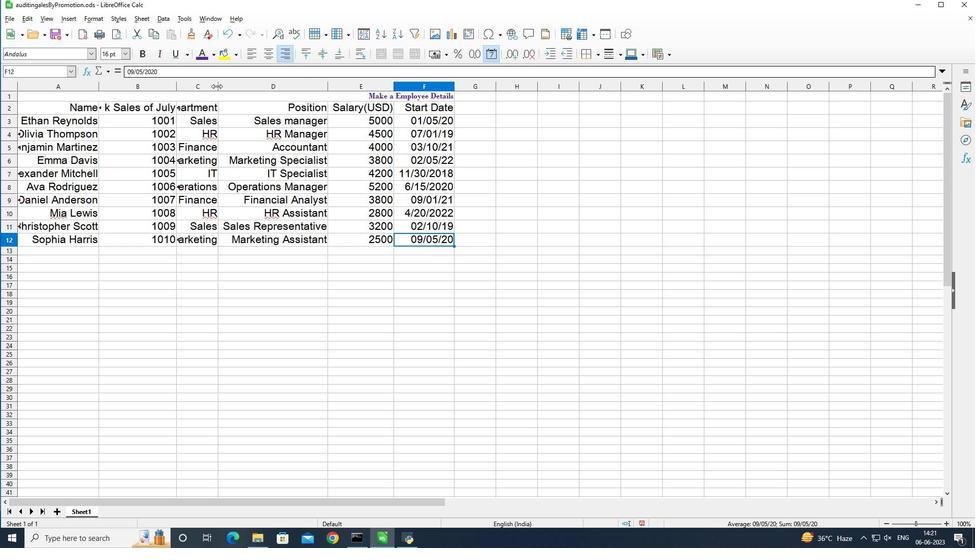 
Action: Mouse pressed left at (216, 86)
Screenshot: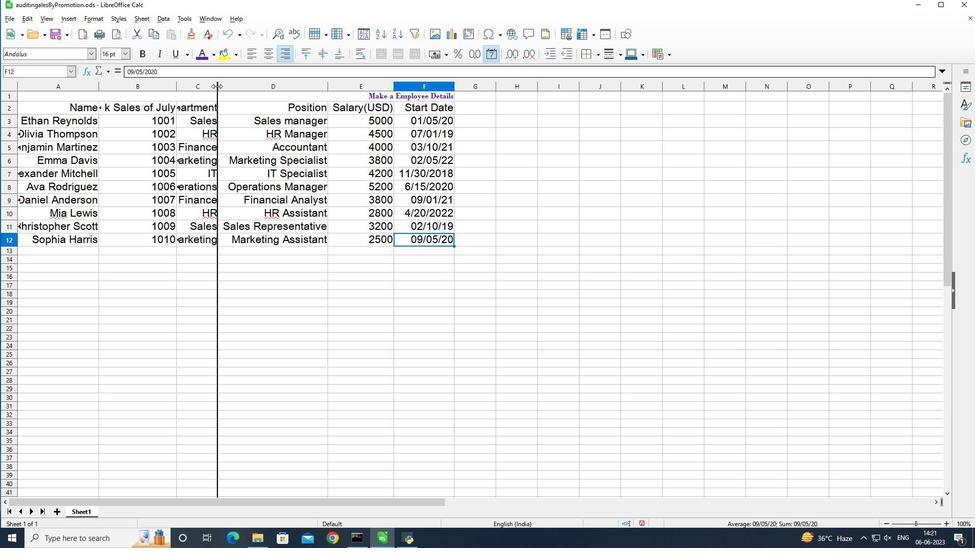 
Action: Mouse moved to (176, 85)
Screenshot: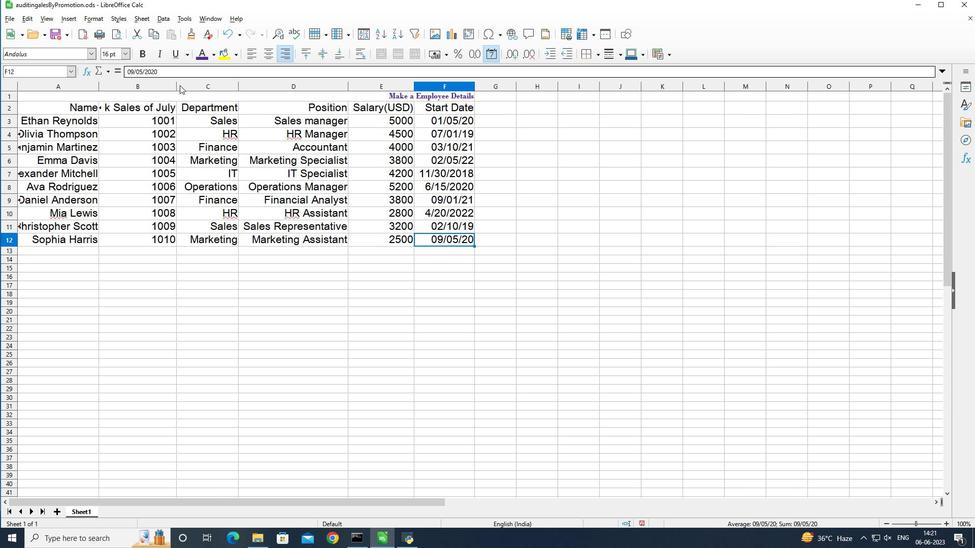
Action: Mouse pressed left at (176, 85)
Screenshot: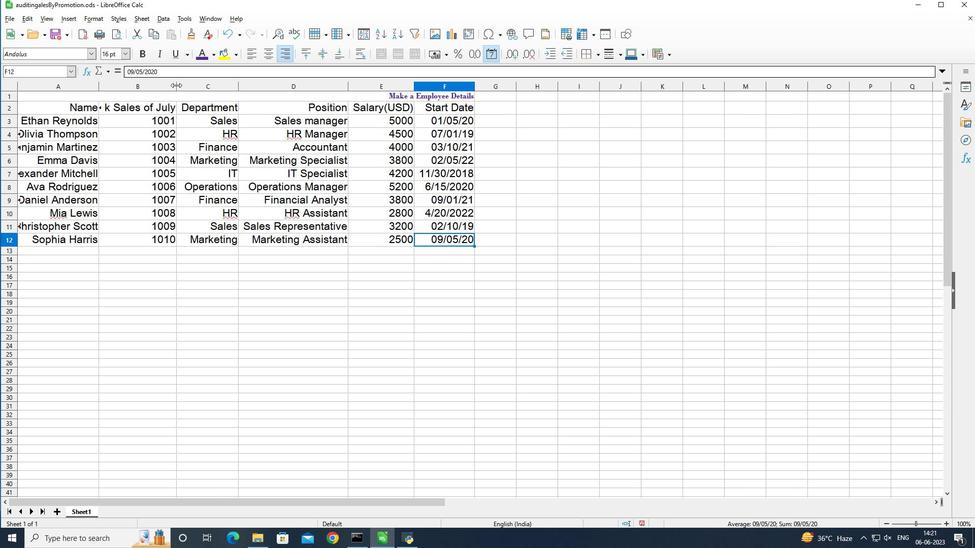 
Action: Mouse pressed left at (176, 85)
Screenshot: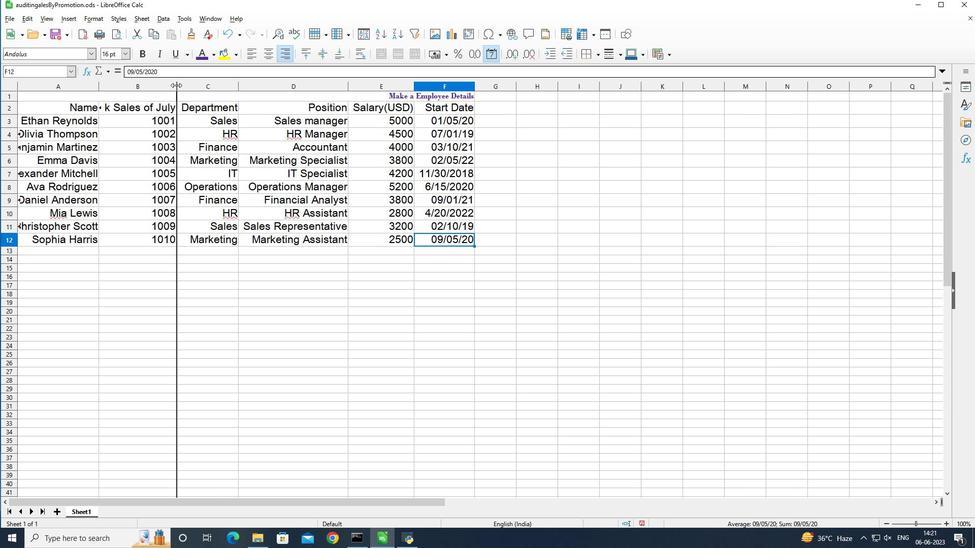 
Action: Mouse moved to (99, 85)
Screenshot: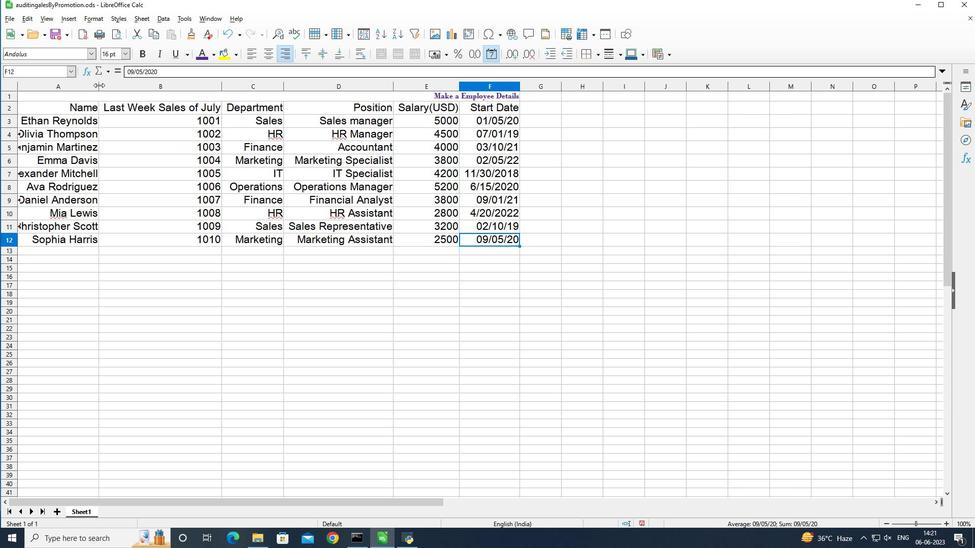 
Action: Mouse pressed left at (99, 85)
Screenshot: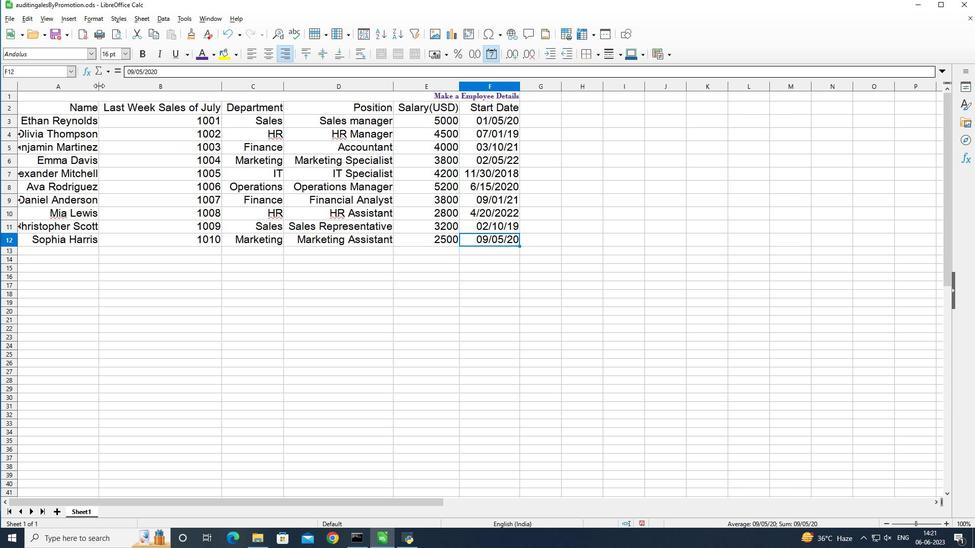 
Action: Mouse pressed left at (99, 85)
Screenshot: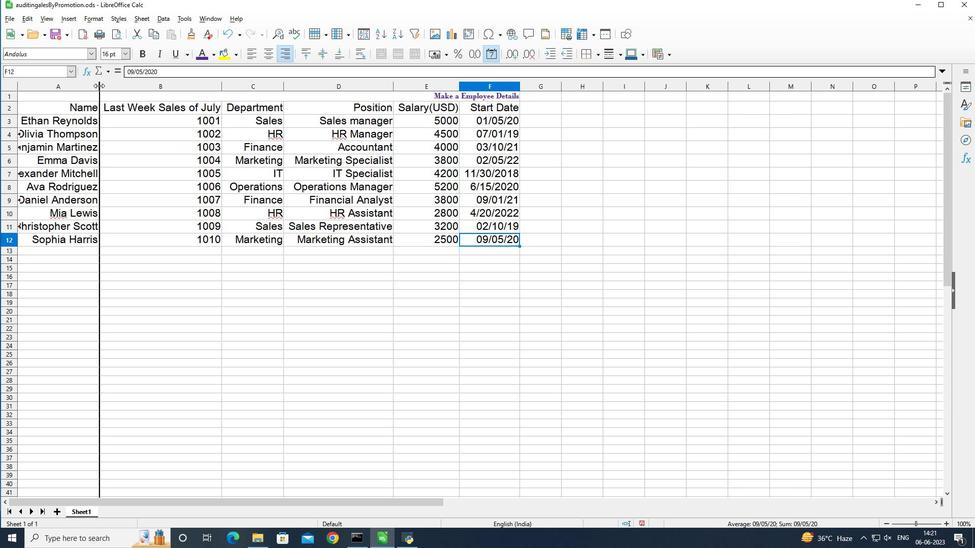 
Action: Mouse moved to (494, 195)
Screenshot: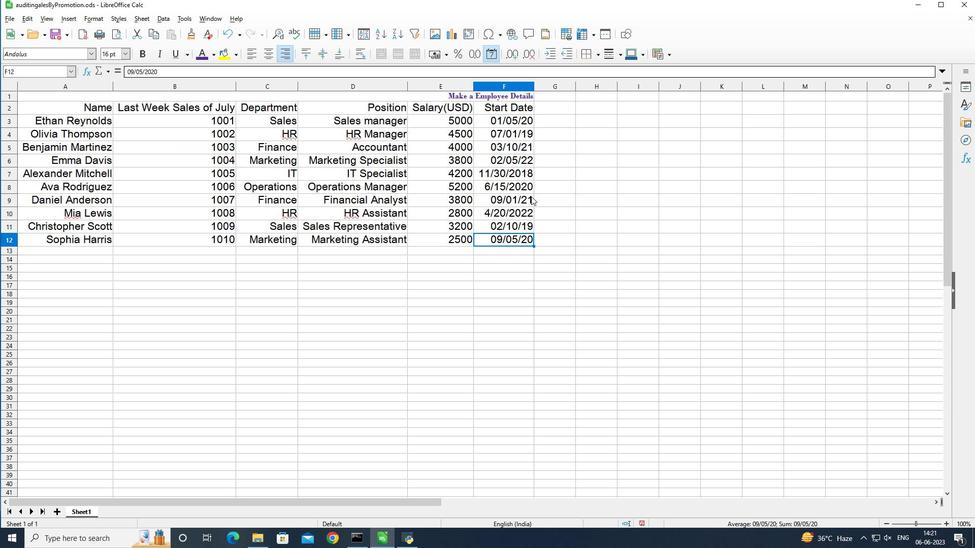 
